 Task: Add an event with the title Lunch and Learn: Time Management, date '2023/10/30', time 7:00 AM to 9:00 AMand add a description: Emphasize the significance of clear communication throughout the exercise. Encourage catchers to use verbal cues, such as Ready? or Fall when ready, to establish a synchronized rhythm., put the event into Yellow category . Add location for the event as: 987 St. Paul's Bay, Lindos, Rhodes, Greece, logged in from the account softage.10@softage.netand send the event invitation to softage.5@softage.net and softage.6@softage.net. Set a reminder for the event 30 minutes before
Action: Mouse moved to (107, 123)
Screenshot: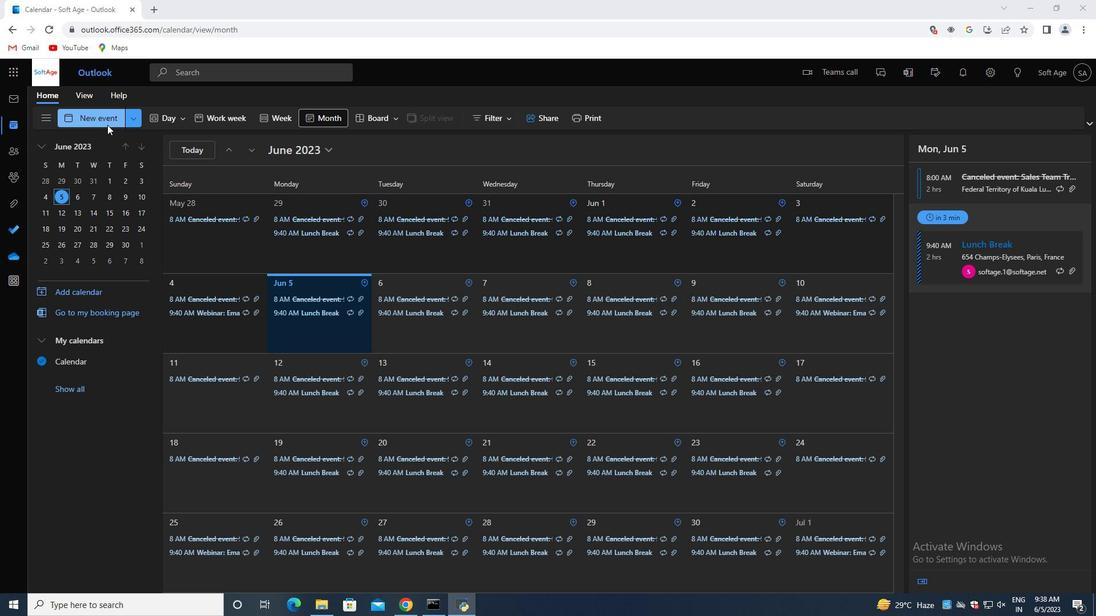 
Action: Mouse pressed left at (107, 123)
Screenshot: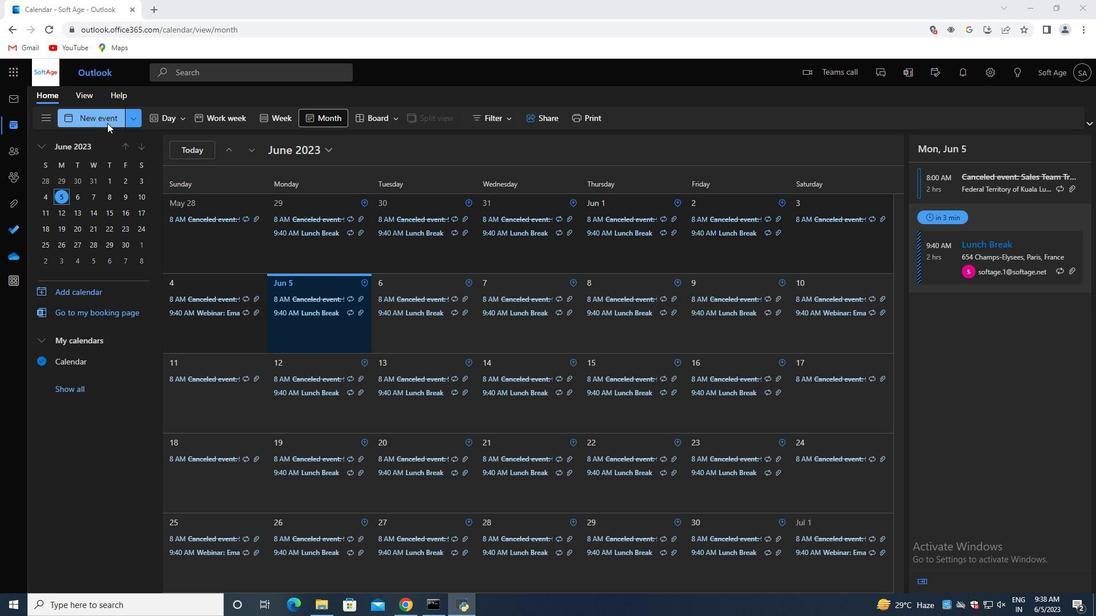 
Action: Mouse moved to (297, 191)
Screenshot: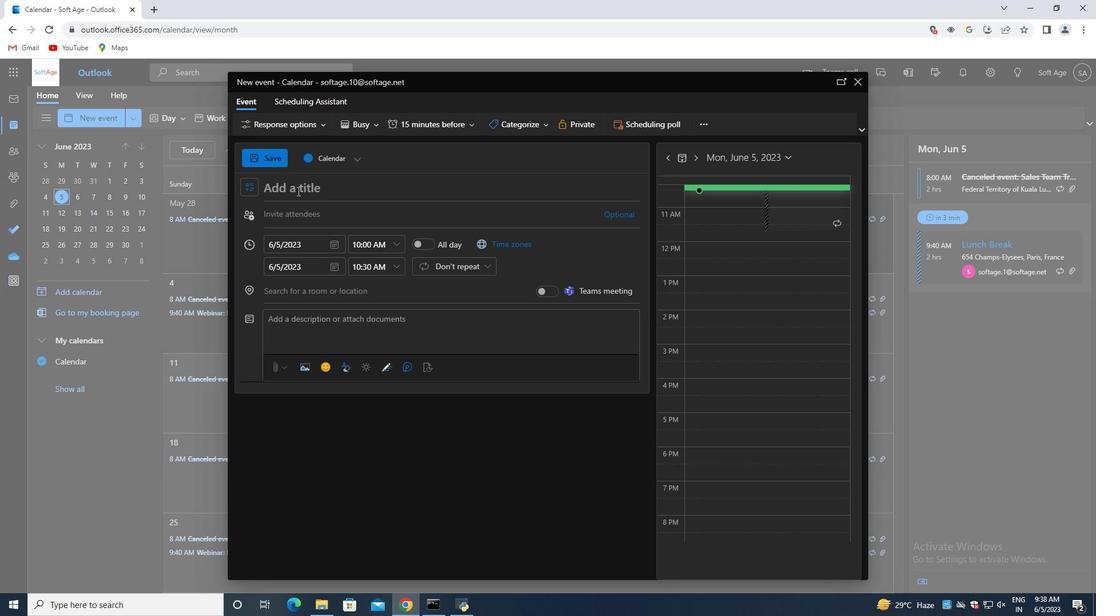 
Action: Mouse pressed left at (297, 191)
Screenshot: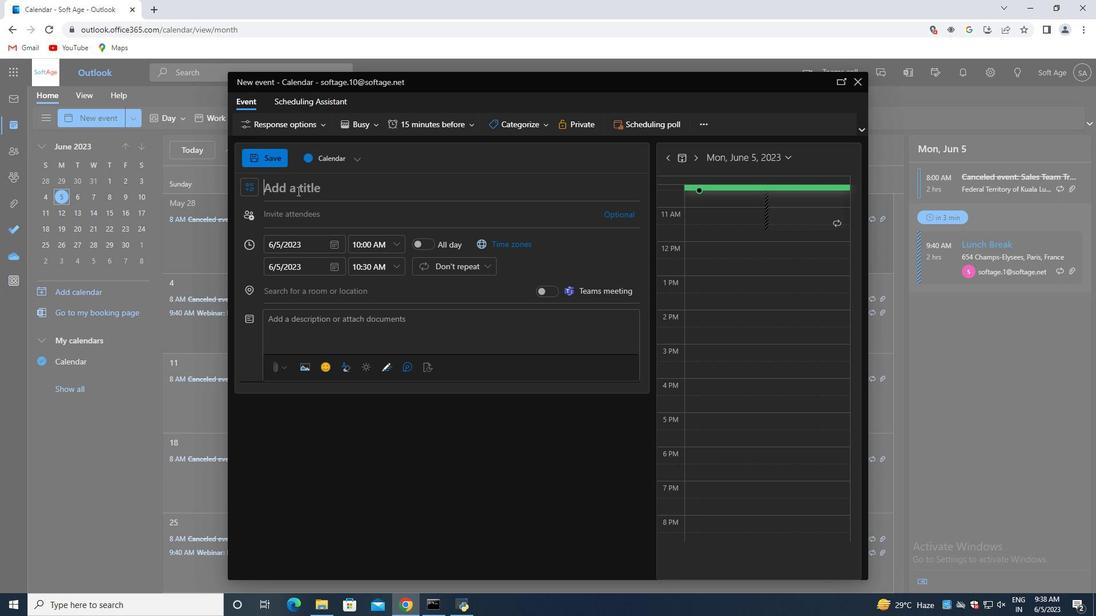 
Action: Mouse moved to (297, 190)
Screenshot: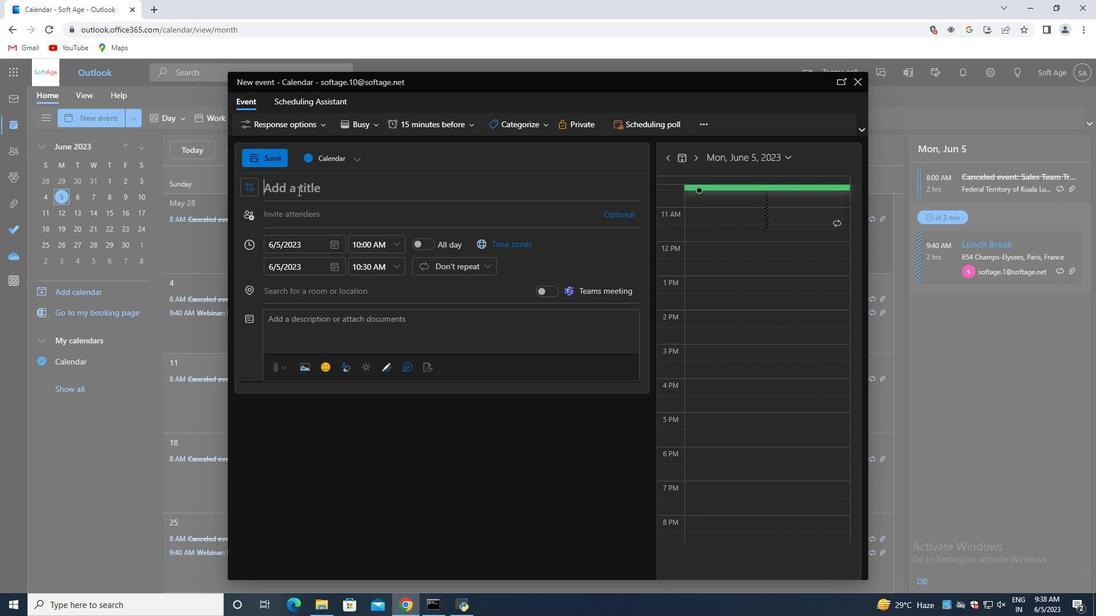 
Action: Key pressed <Key.shift>Lunch<Key.space>and<Key.space><Key.shift>Learn<Key.shift_r><Key.shift_r><Key.shift_r><Key.shift_r><Key.shift_r>:<Key.space><Key.shift>Time<Key.space><Key.shift>Management
Screenshot: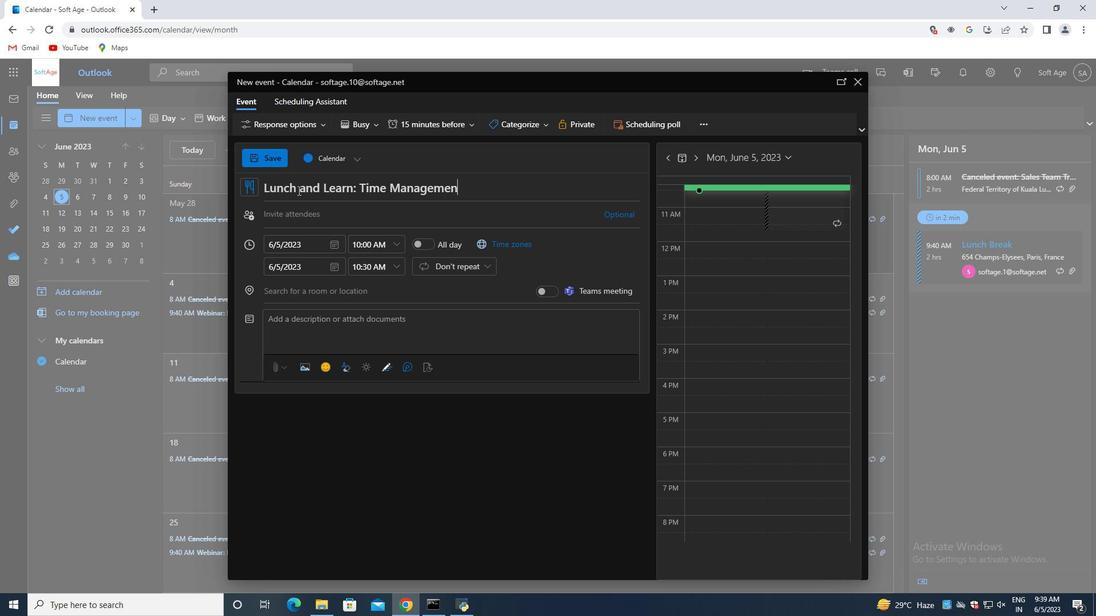 
Action: Mouse moved to (331, 247)
Screenshot: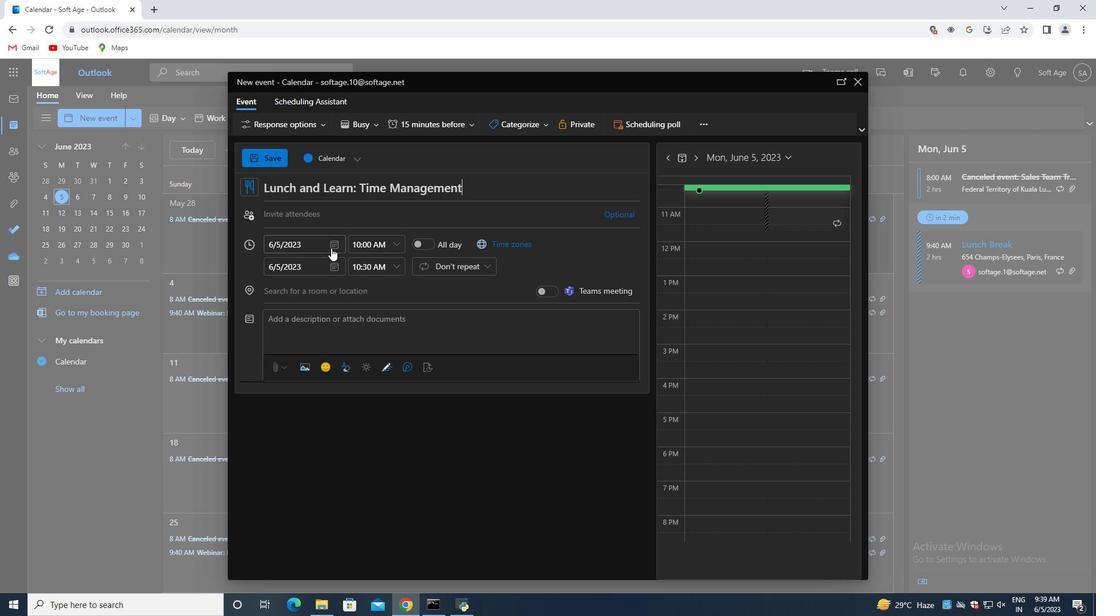 
Action: Mouse pressed left at (331, 247)
Screenshot: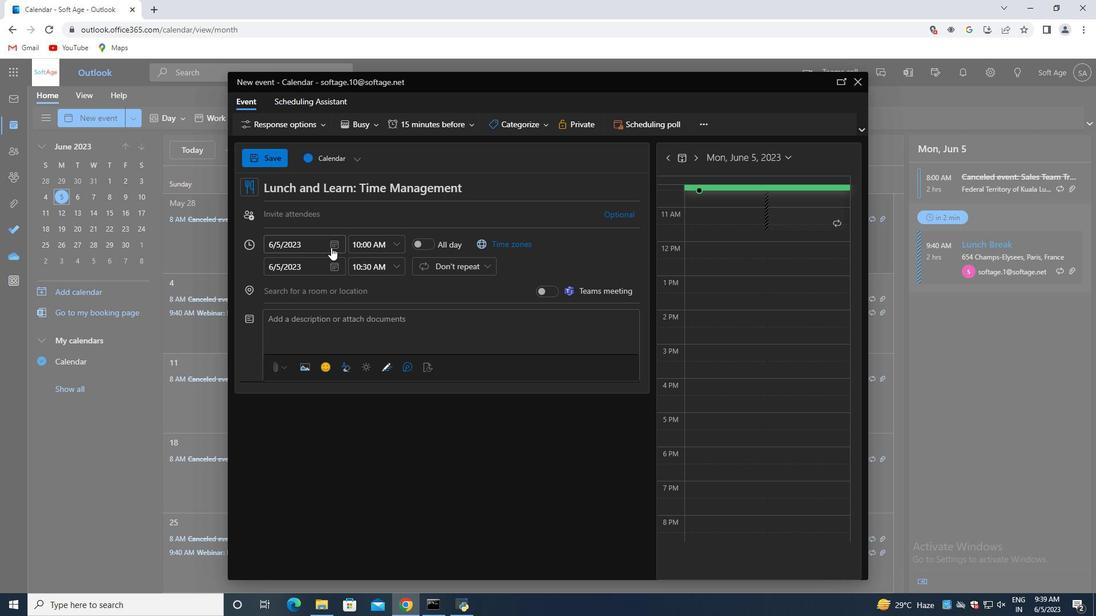 
Action: Mouse moved to (377, 270)
Screenshot: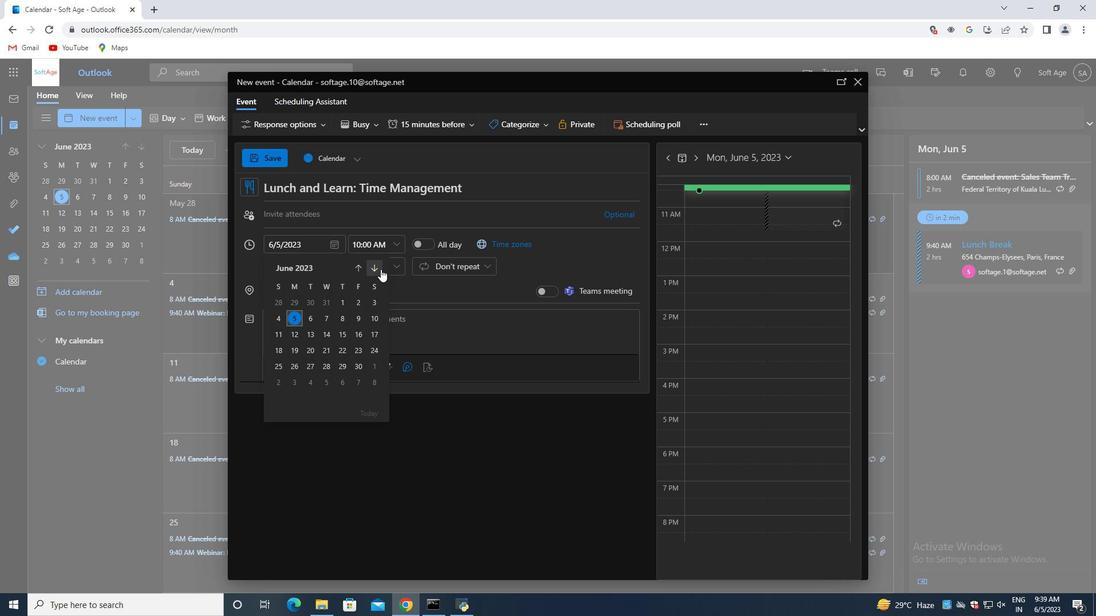 
Action: Mouse pressed left at (377, 270)
Screenshot: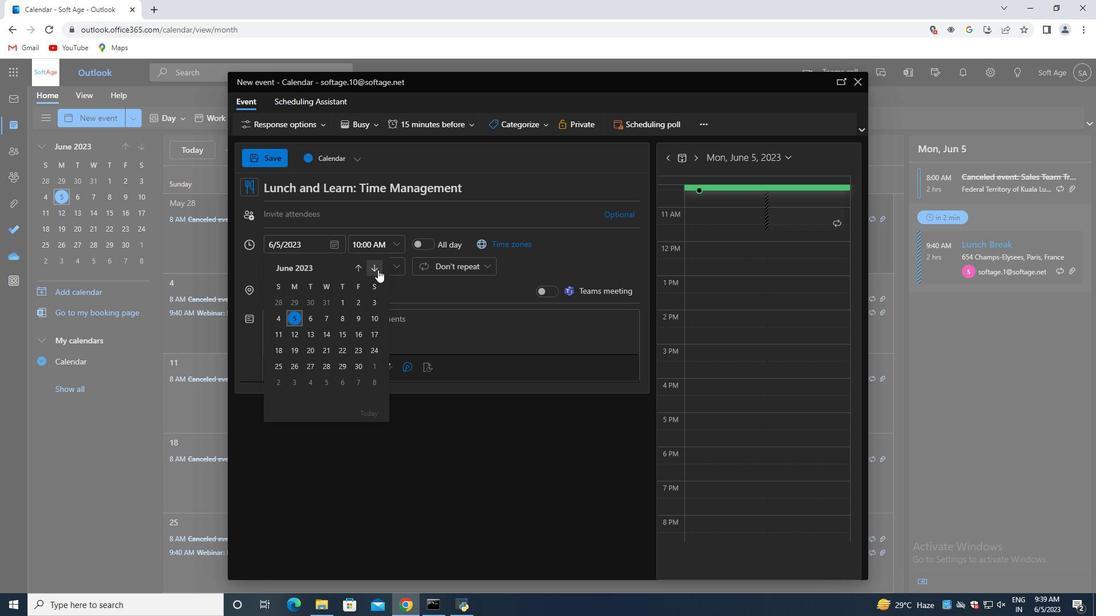 
Action: Mouse pressed left at (377, 270)
Screenshot: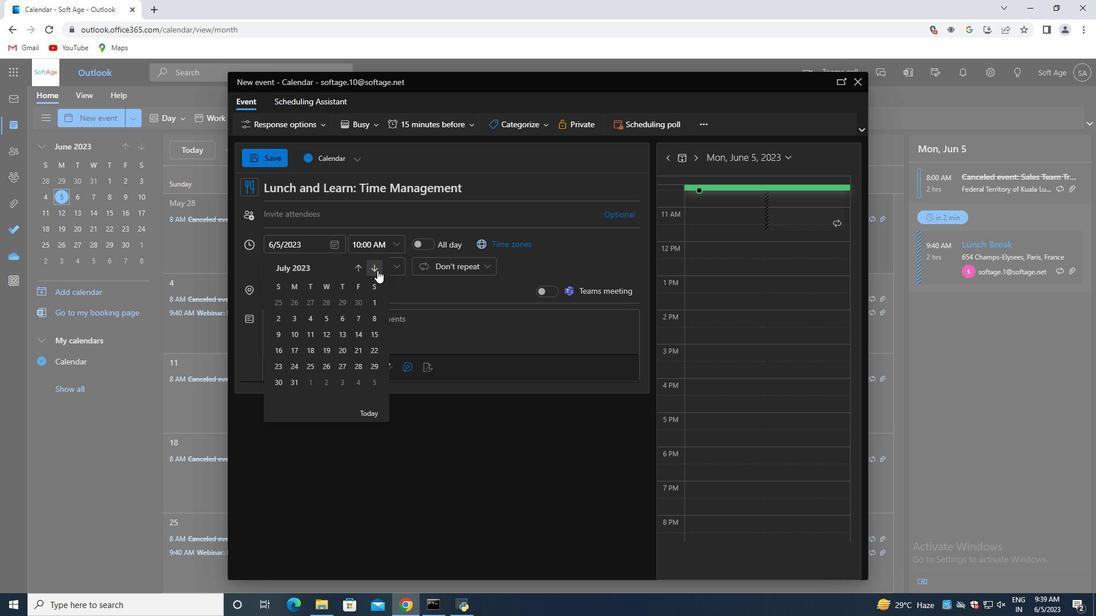 
Action: Mouse pressed left at (377, 270)
Screenshot: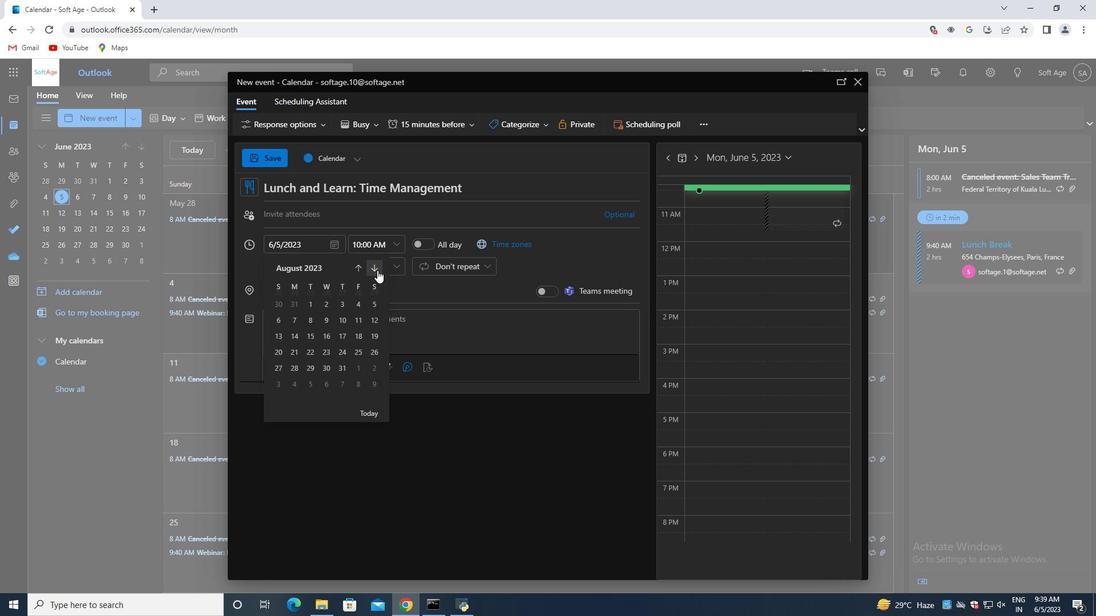 
Action: Mouse pressed left at (377, 270)
Screenshot: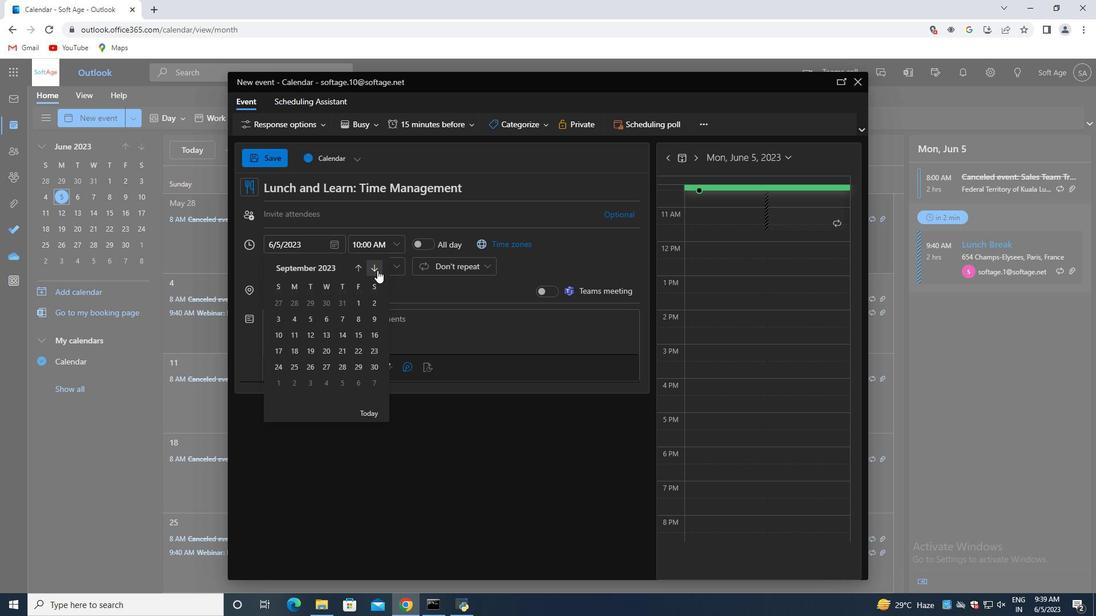 
Action: Mouse moved to (292, 369)
Screenshot: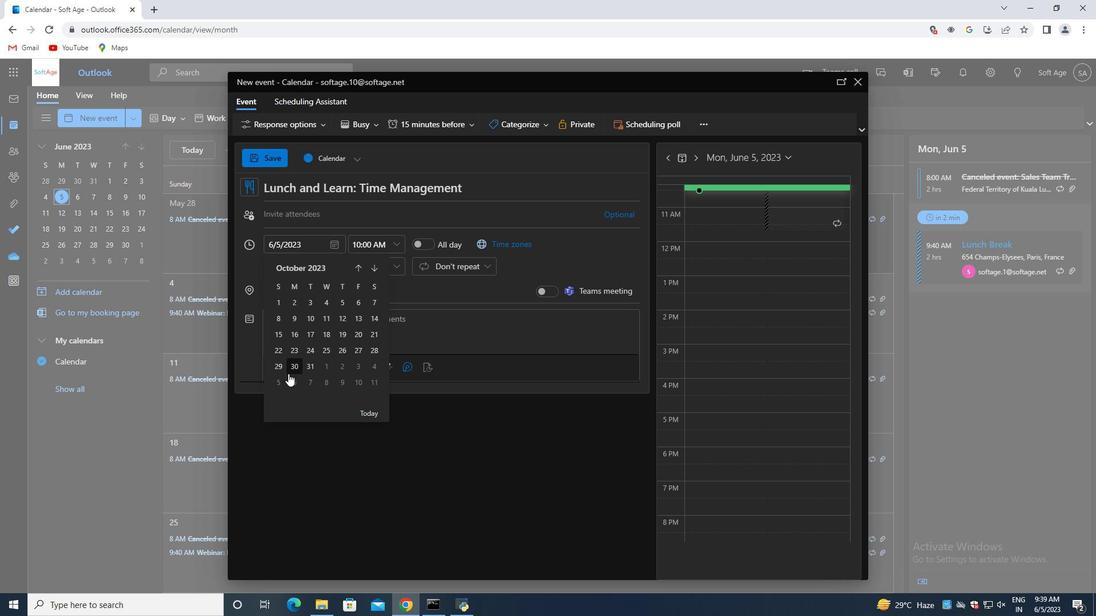 
Action: Mouse pressed left at (292, 369)
Screenshot: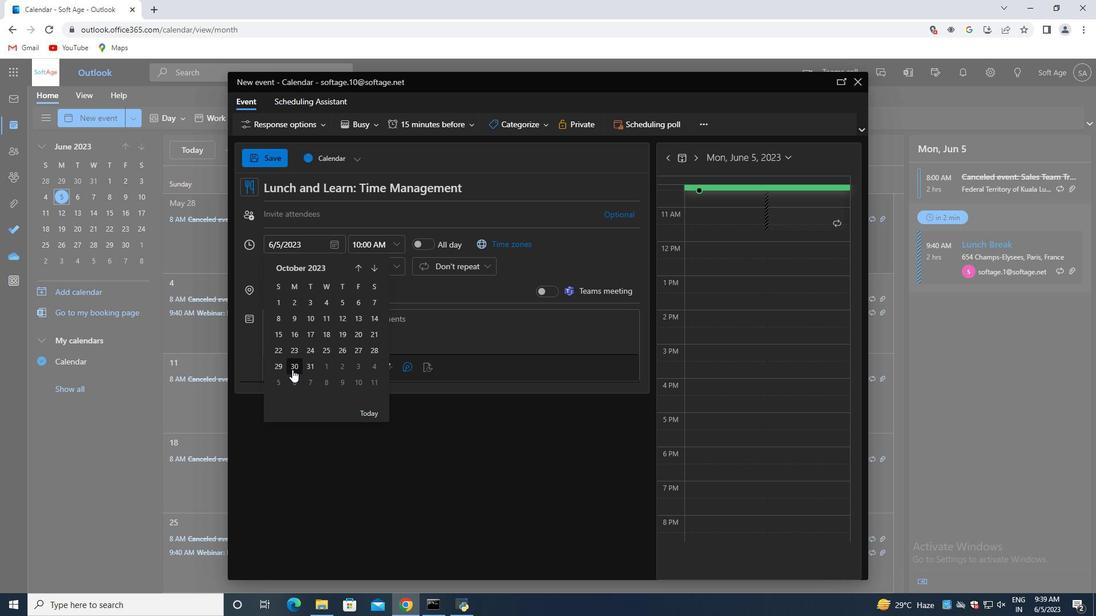 
Action: Mouse moved to (393, 245)
Screenshot: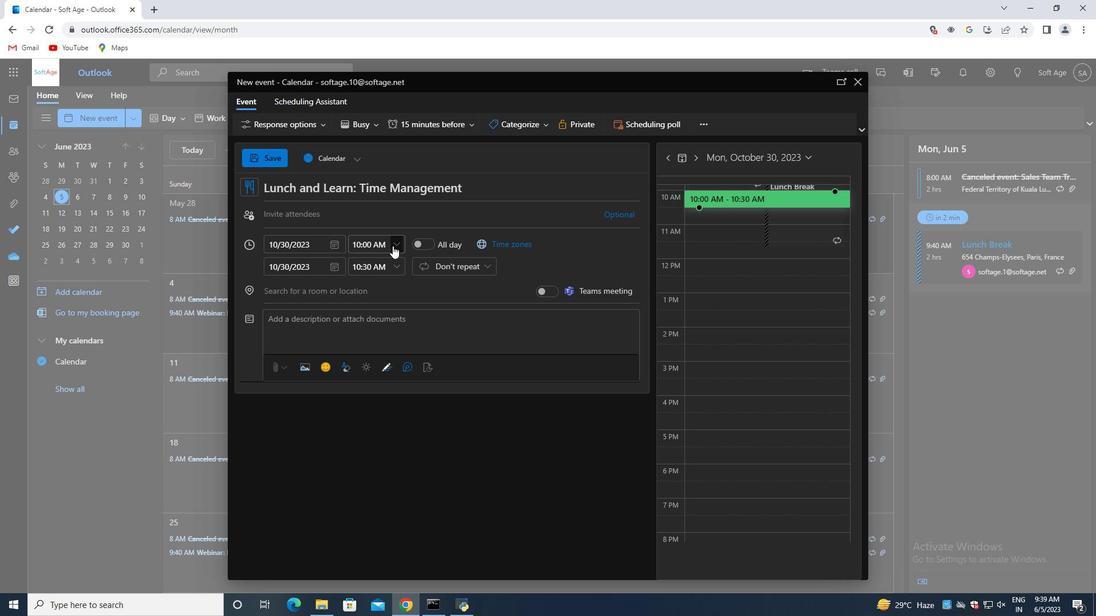 
Action: Mouse pressed left at (393, 245)
Screenshot: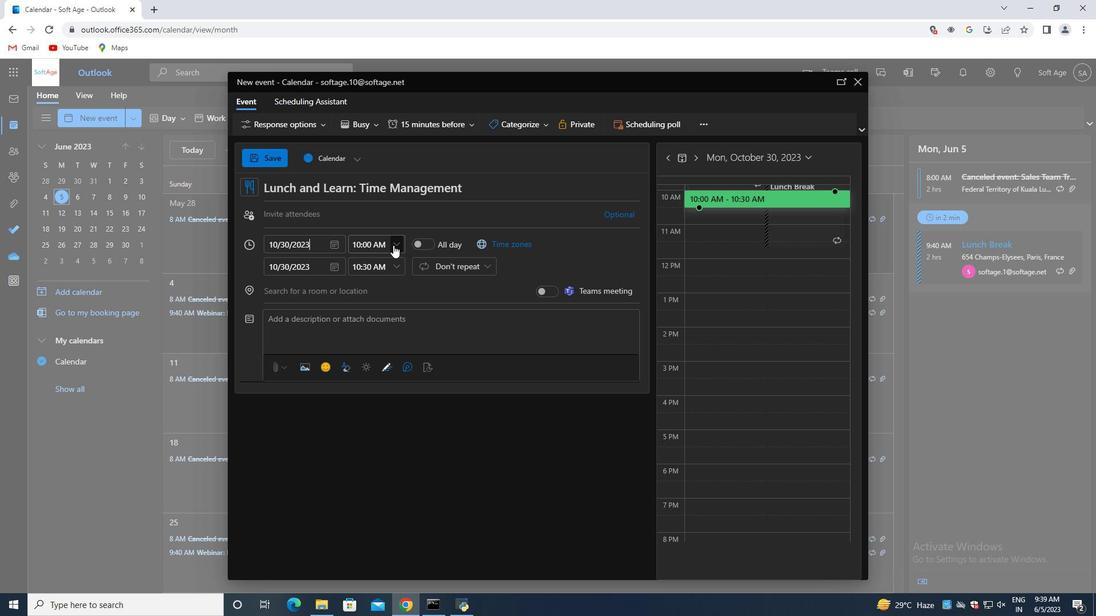 
Action: Mouse moved to (399, 277)
Screenshot: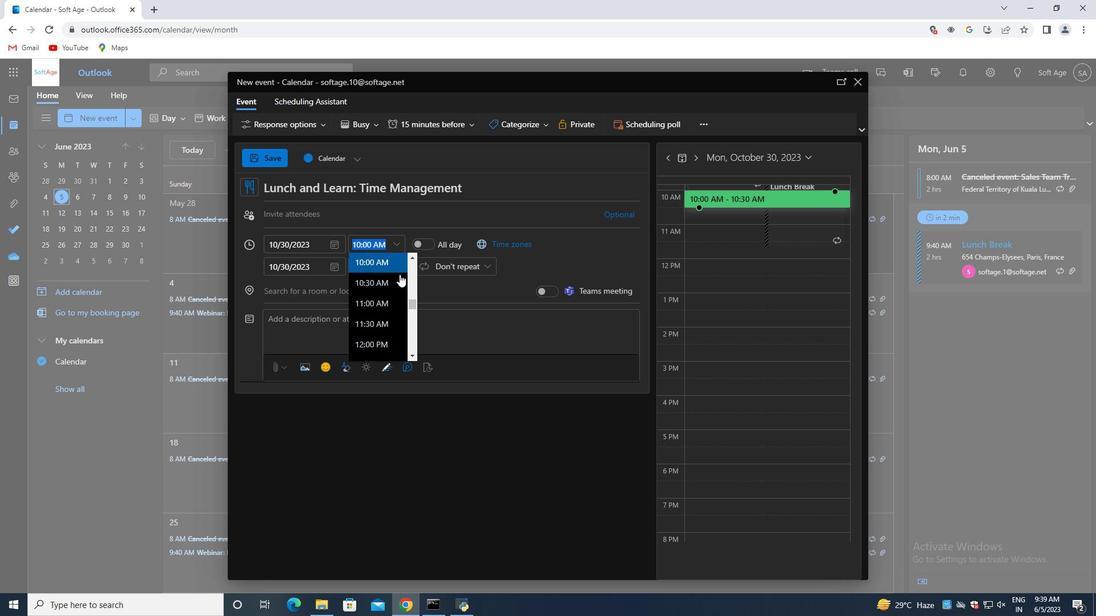 
Action: Mouse scrolled (399, 278) with delta (0, 0)
Screenshot: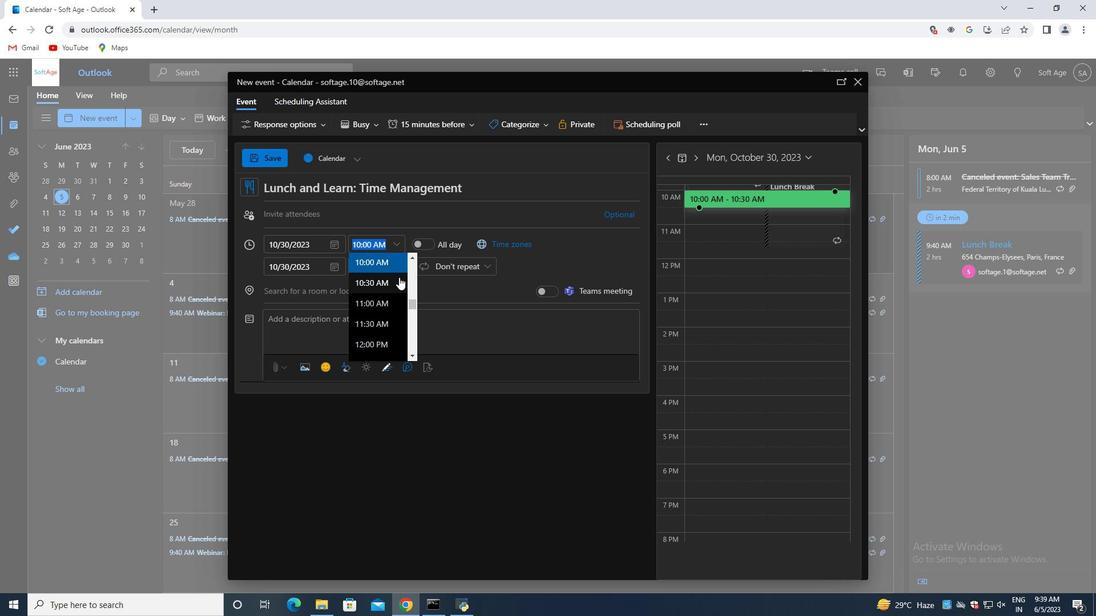 
Action: Mouse scrolled (399, 278) with delta (0, 0)
Screenshot: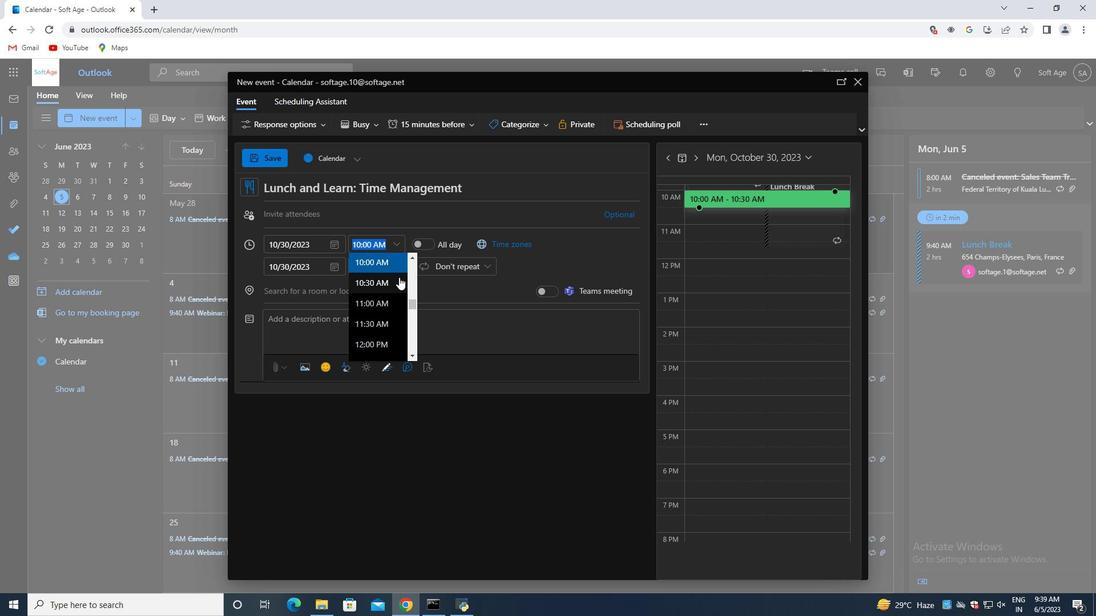 
Action: Mouse moved to (375, 276)
Screenshot: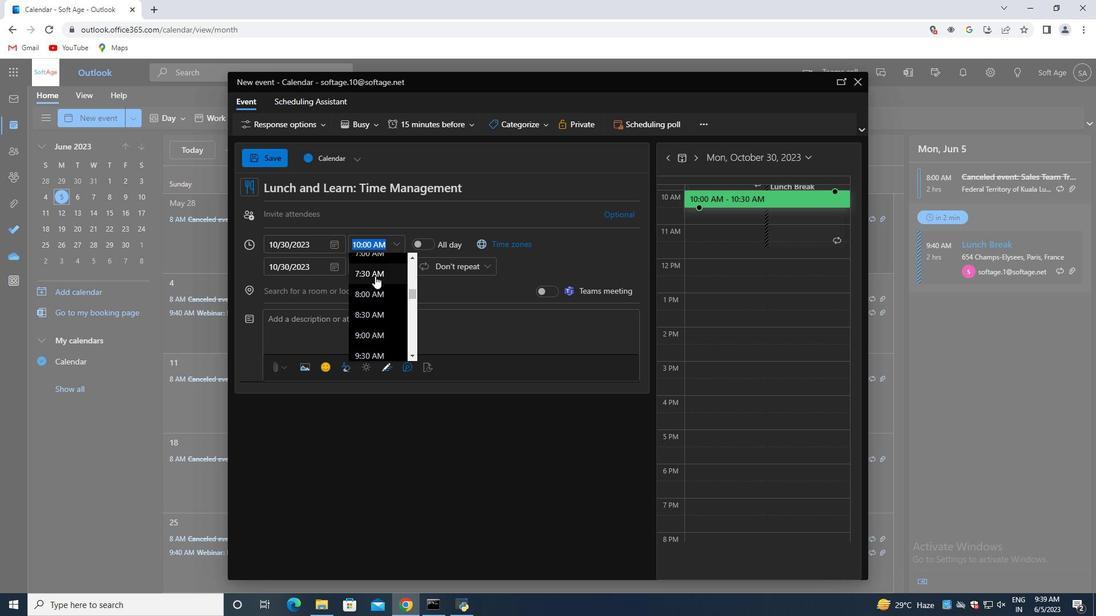 
Action: Mouse scrolled (375, 276) with delta (0, 0)
Screenshot: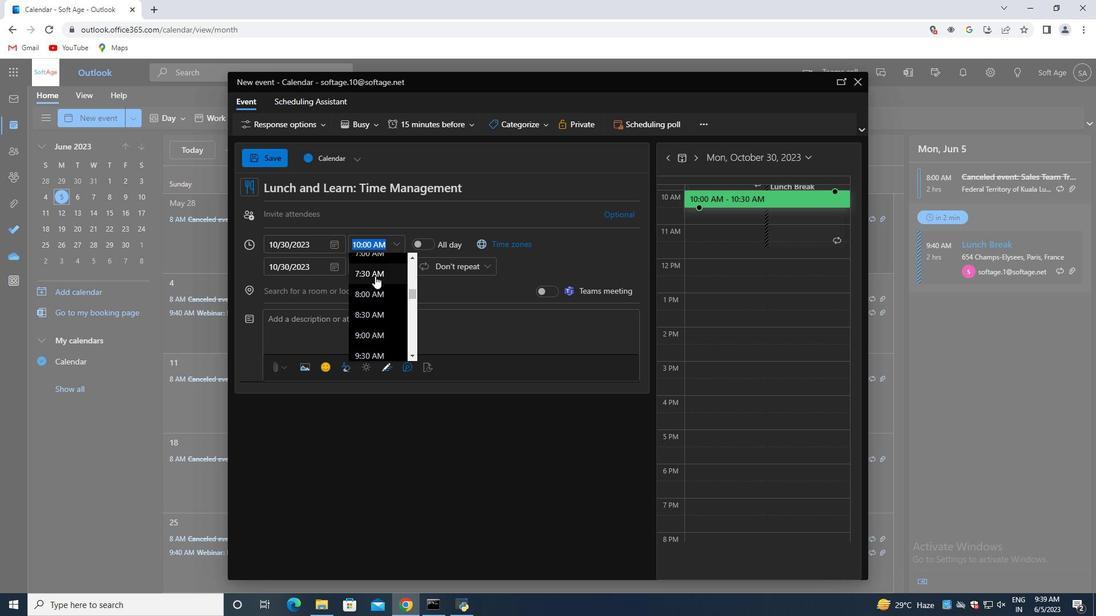 
Action: Mouse moved to (369, 310)
Screenshot: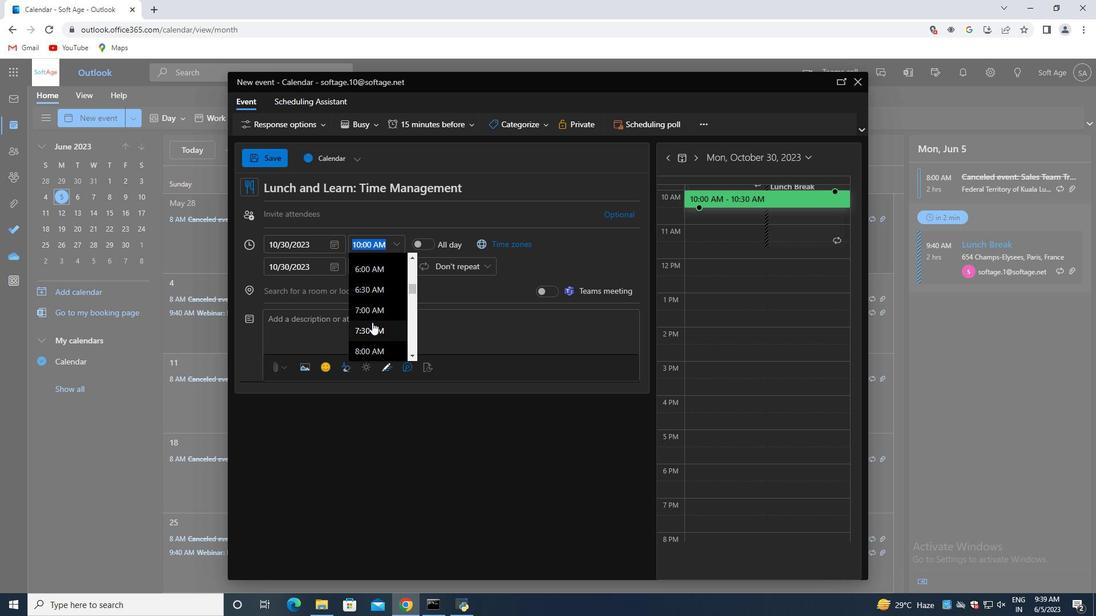 
Action: Mouse pressed left at (369, 310)
Screenshot: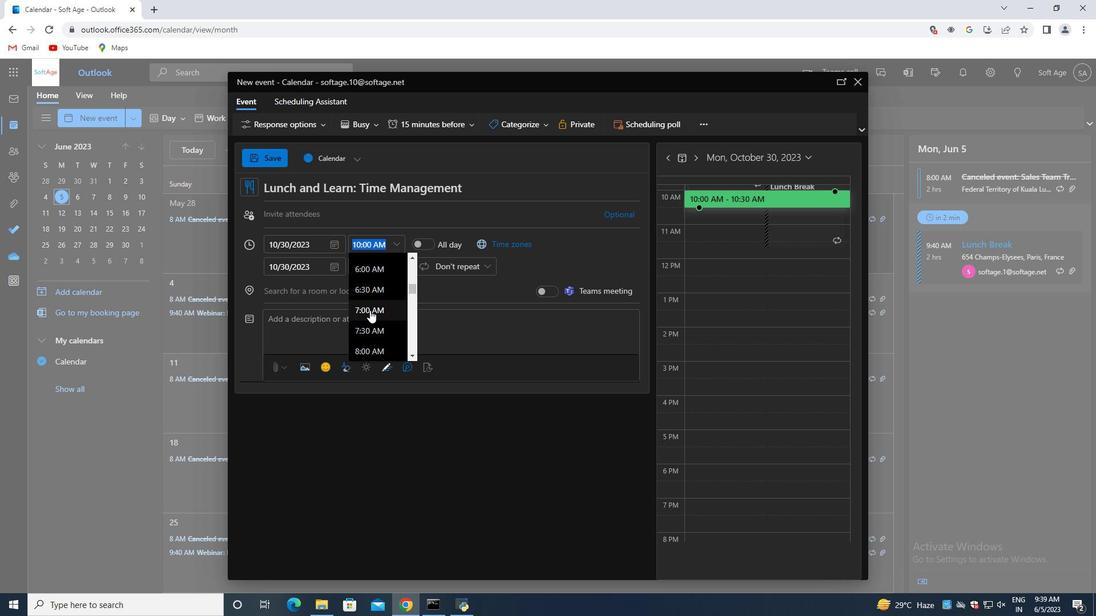 
Action: Mouse moved to (396, 273)
Screenshot: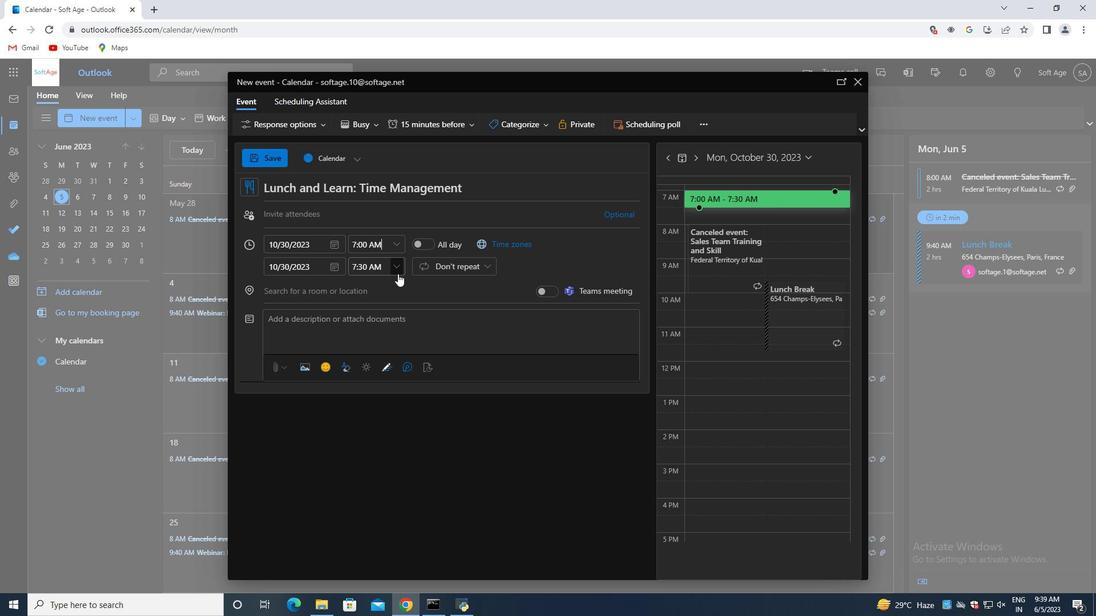 
Action: Mouse pressed left at (396, 273)
Screenshot: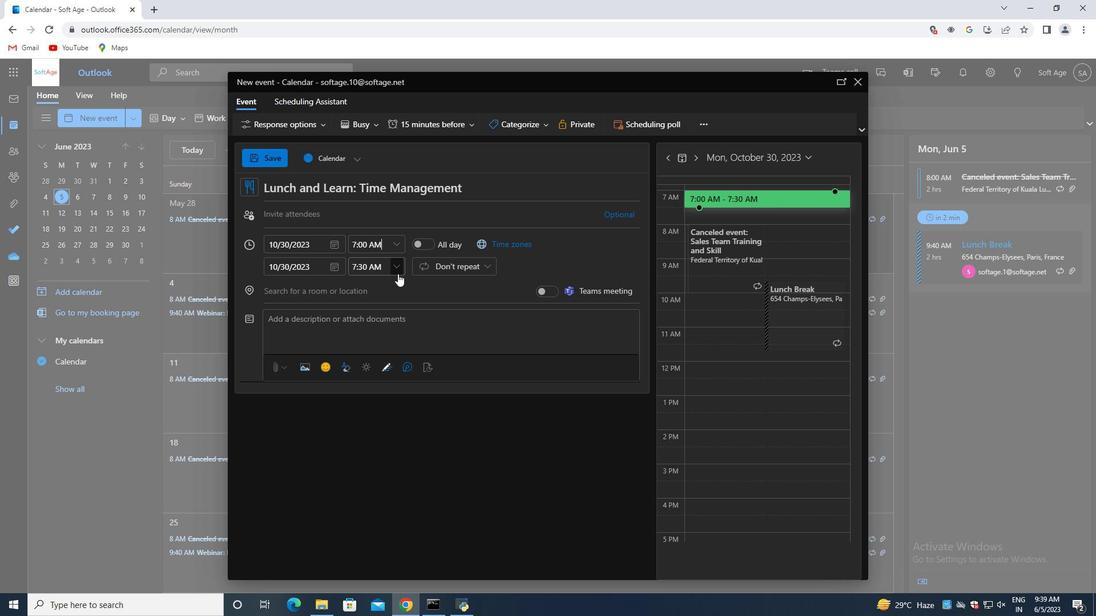
Action: Mouse moved to (376, 341)
Screenshot: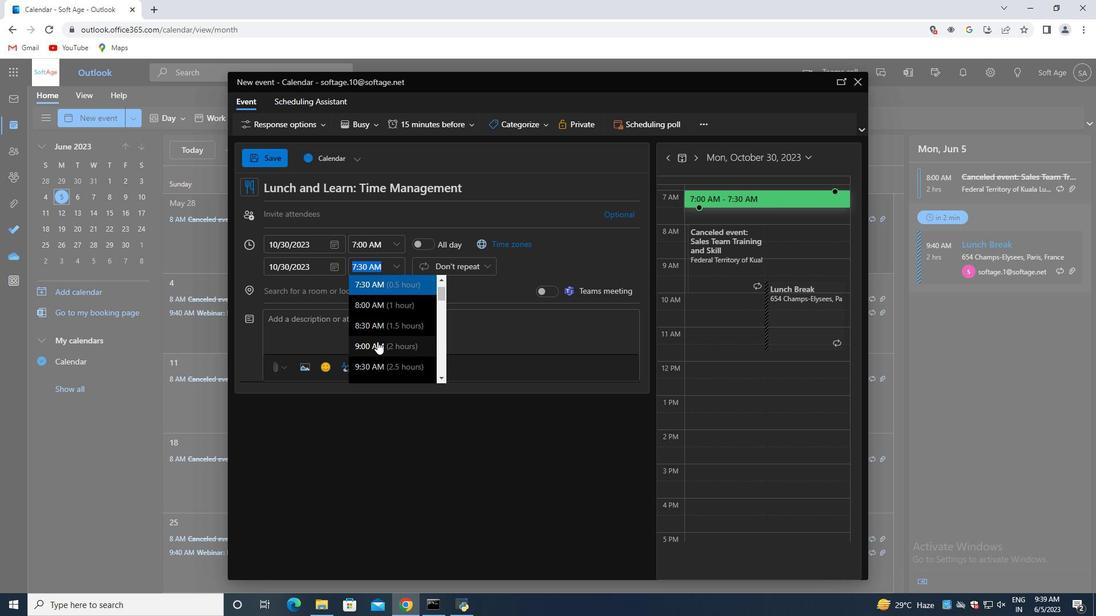 
Action: Mouse pressed left at (376, 341)
Screenshot: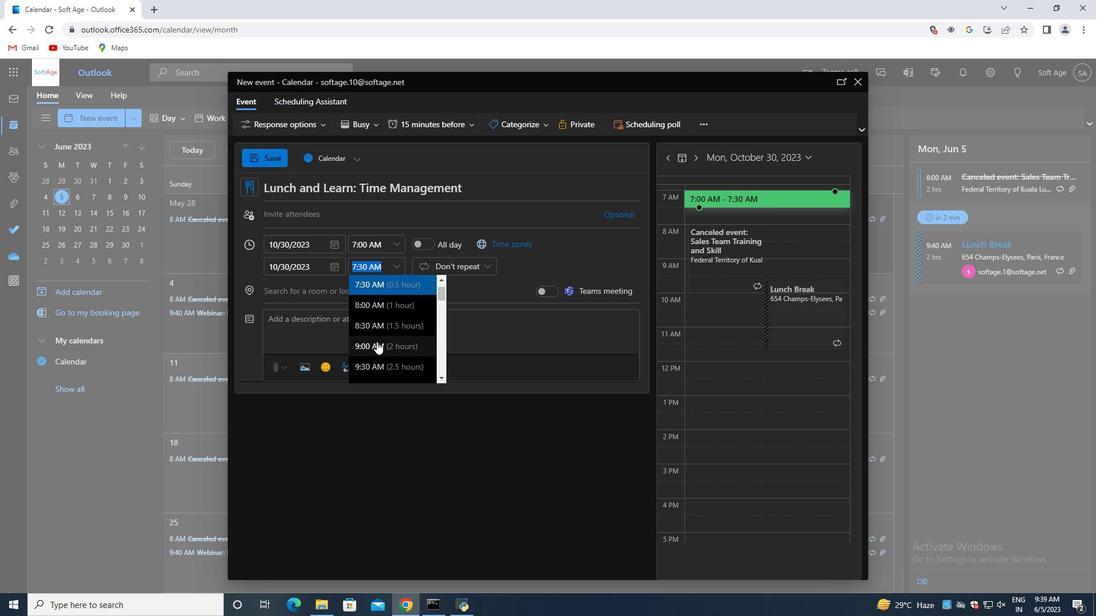 
Action: Mouse moved to (318, 307)
Screenshot: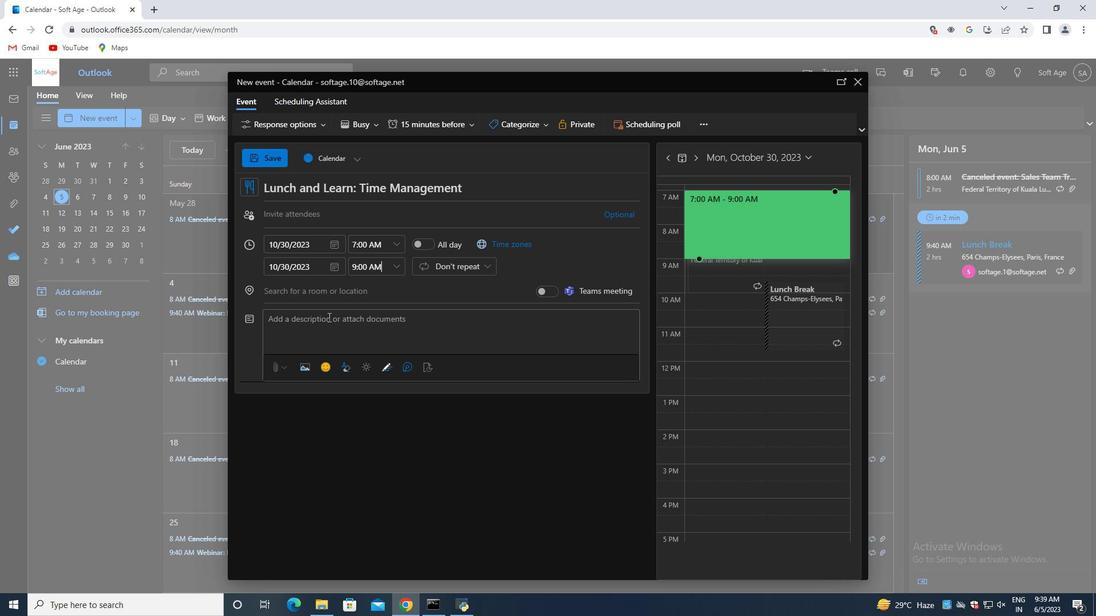 
Action: Mouse pressed left at (318, 307)
Screenshot: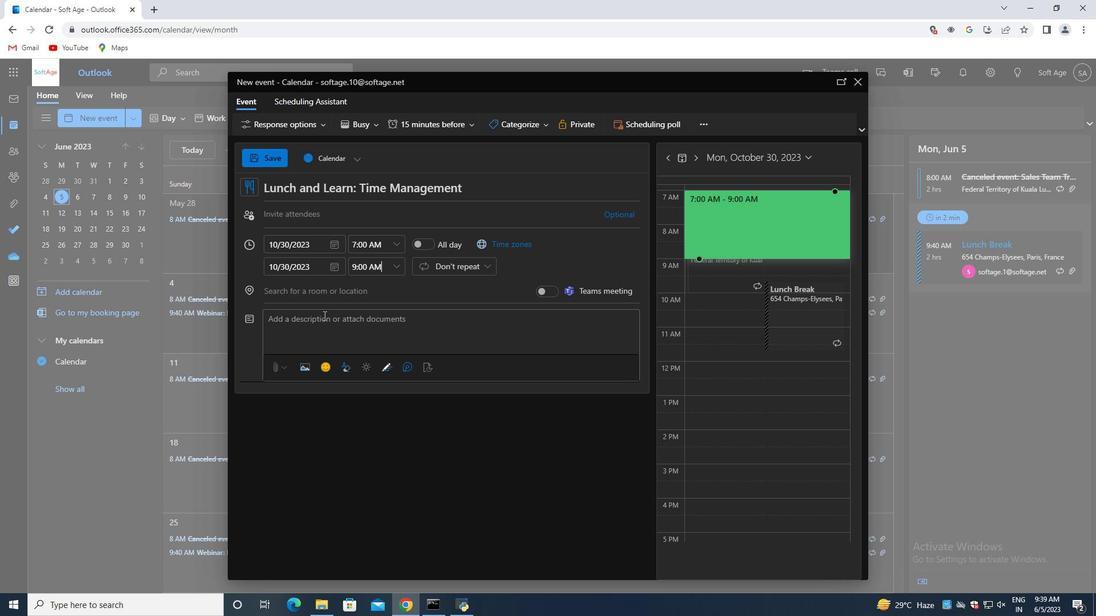 
Action: Mouse moved to (324, 317)
Screenshot: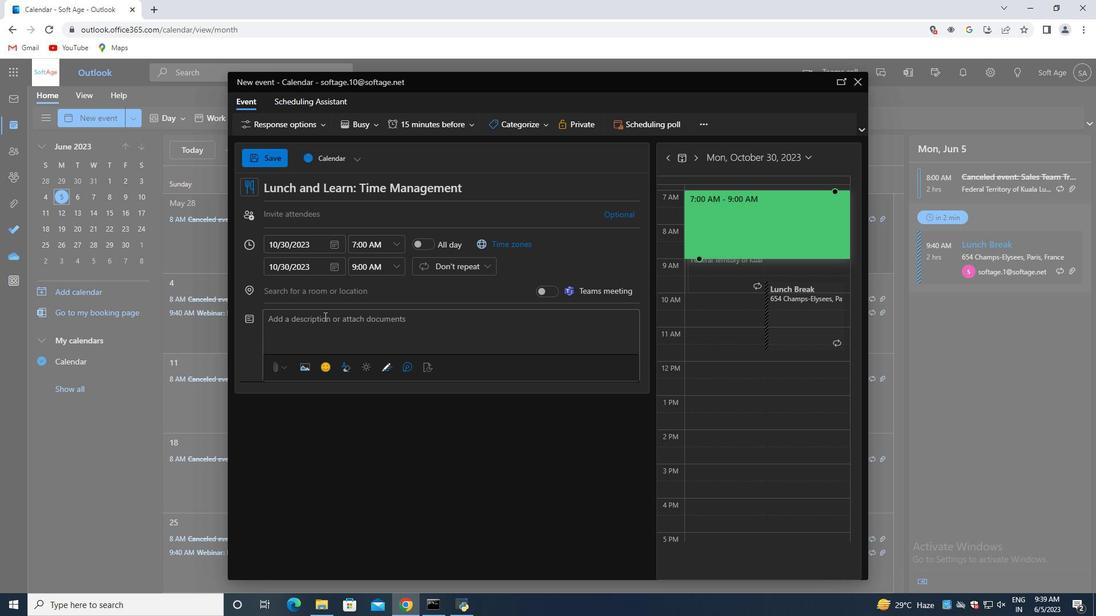 
Action: Mouse pressed left at (324, 317)
Screenshot: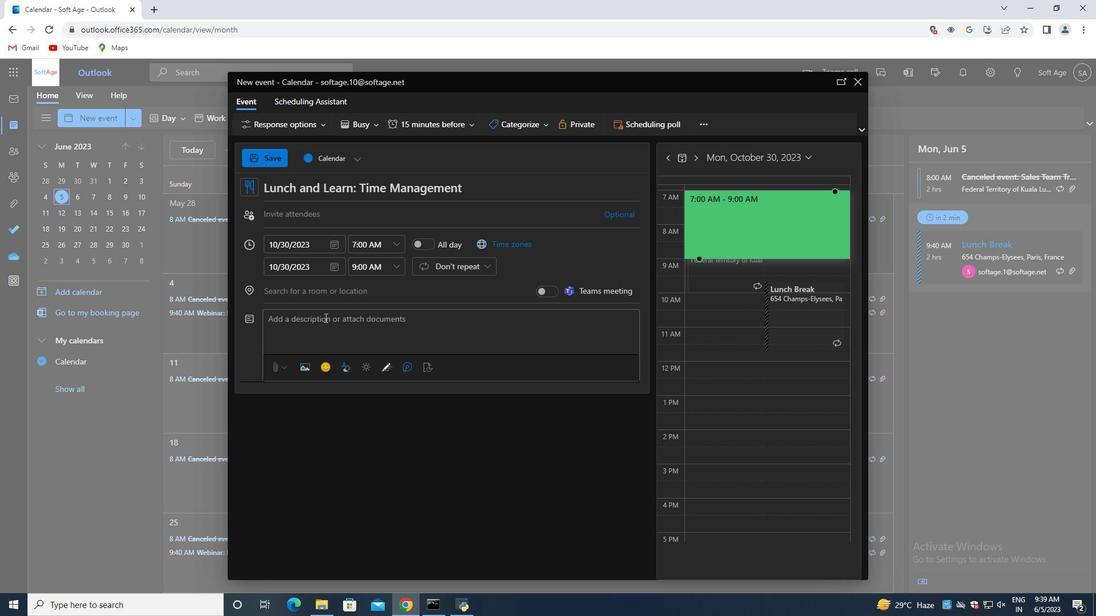 
Action: Key pressed <Key.shift>Emphasize<Key.space>the<Key.space>significane<Key.space><Key.backspace><Key.backspace>ce<Key.space>of<Key.space>clear<Key.space>communication<Key.space>throughout<Key.space>the<Key.space>exercise.<Key.space><Key.shift><Key.shift><Key.shift><Key.shift>Encourage<Key.space>catchers<Key.space>to<Key.space>use<Key.space>verbal<Key.space>cues,<Key.space>such<Key.space>as<Key.space><Key.shift>Ready<Key.shift_r><Key.shift_r><Key.shift_r><Key.shift_r><Key.shift_r><Key.shift_r><Key.shift_r><Key.shift_r><Key.shift_r><Key.shift_r><Key.shift_r><Key.shift_r><Key.shift_r><Key.shift_r><Key.shift_r><Key.shift_r><Key.shift_r><Key.shift_r>?<Key.space>or<Key.space><Key.shift>Fall<Key.space>when<Key.space>ready,<Key.space>to<Key.space>establish<Key.space>a<Key.space>synchronized<Key.space>rhythm.
Screenshot: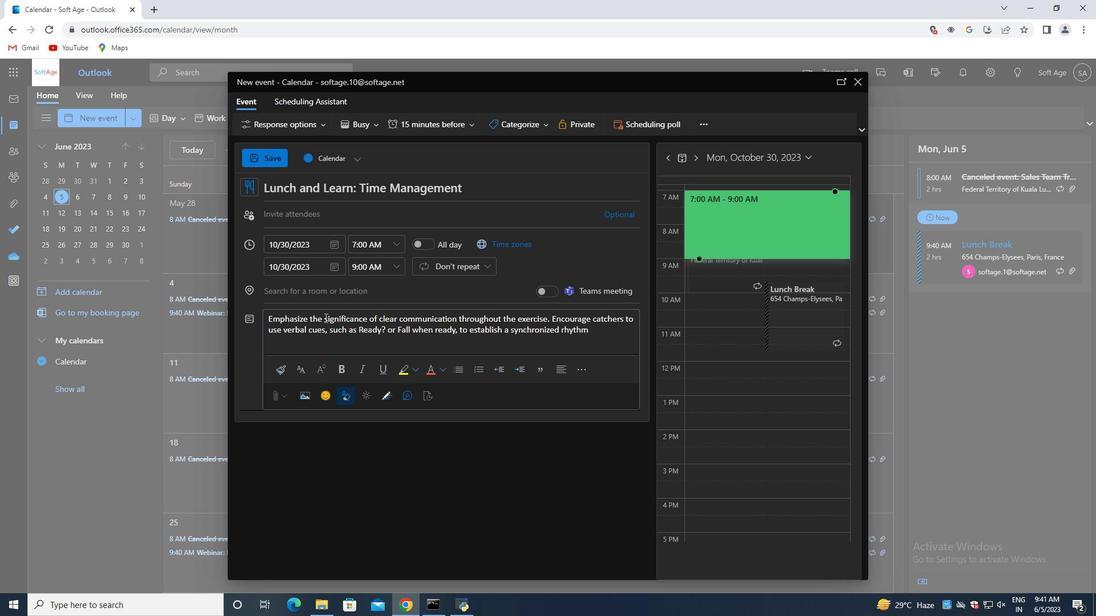 
Action: Mouse moved to (525, 125)
Screenshot: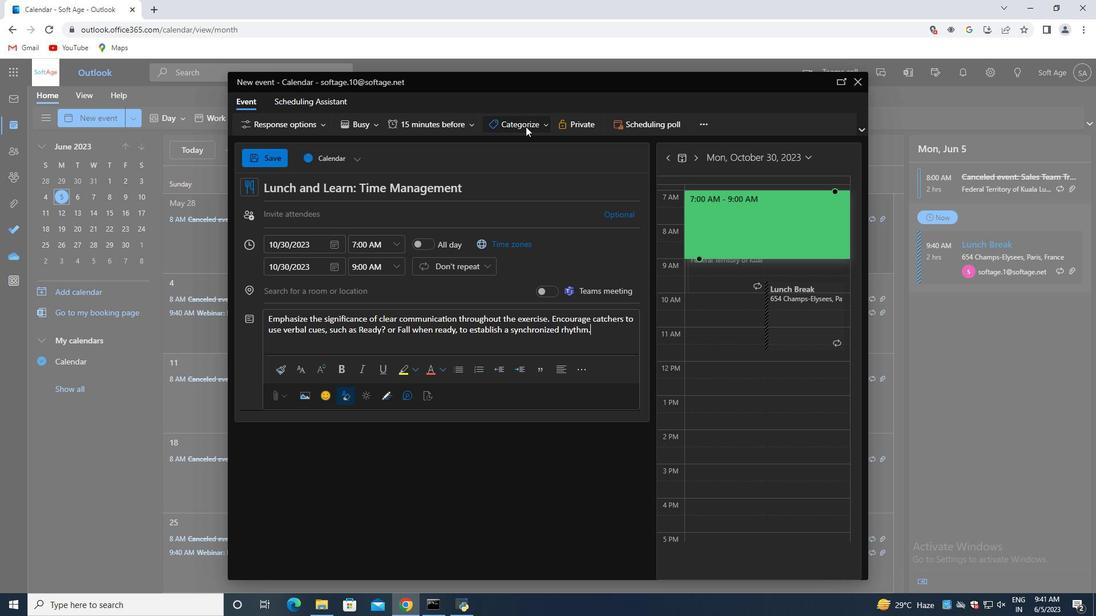 
Action: Mouse pressed left at (525, 125)
Screenshot: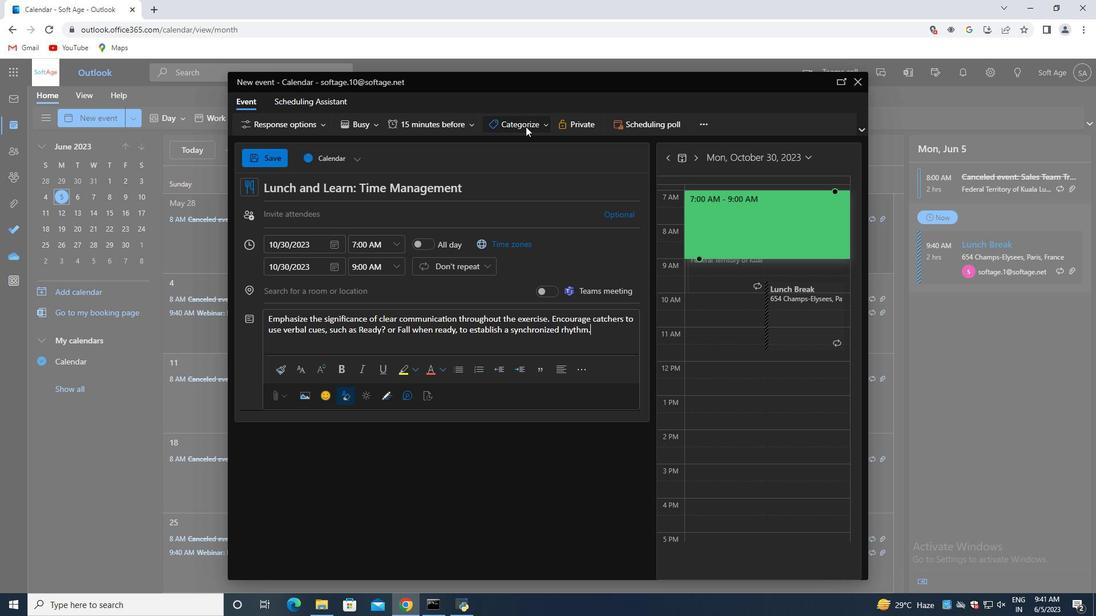 
Action: Mouse moved to (528, 256)
Screenshot: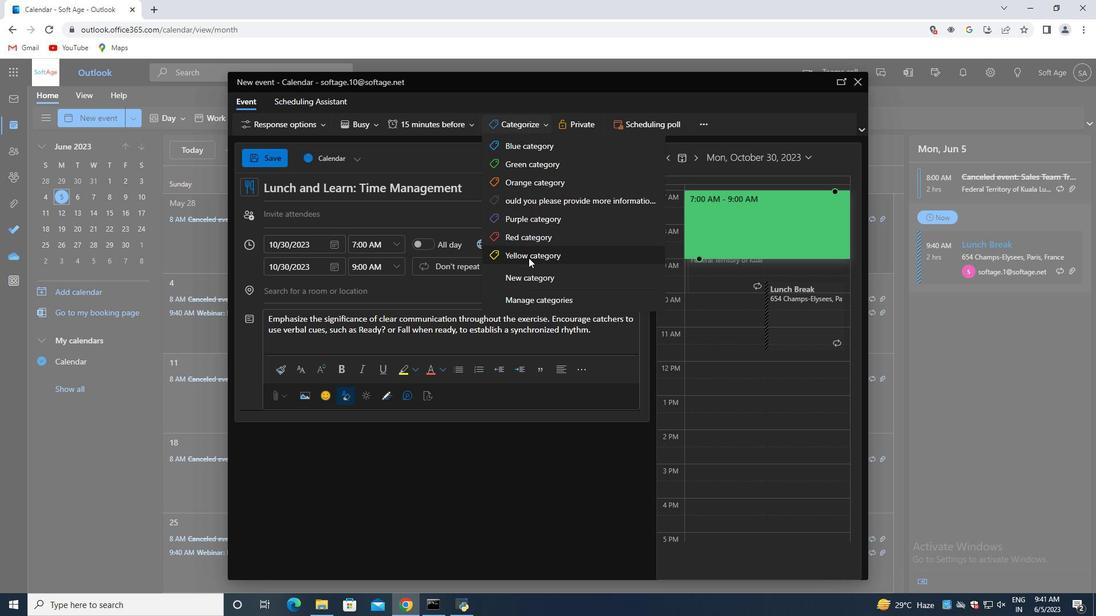 
Action: Mouse pressed left at (528, 256)
Screenshot: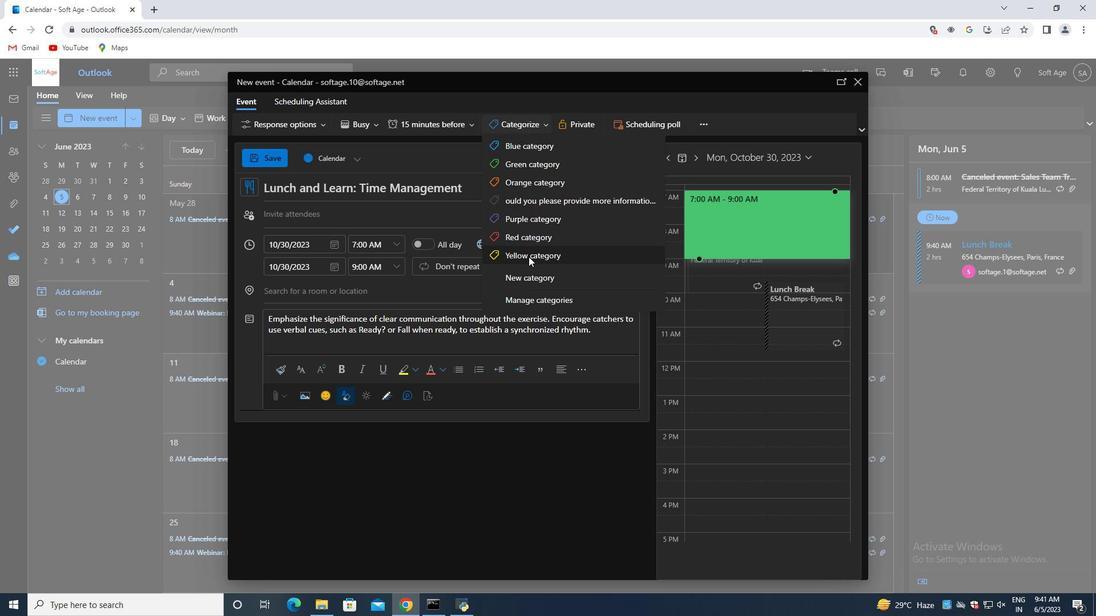 
Action: Mouse moved to (375, 296)
Screenshot: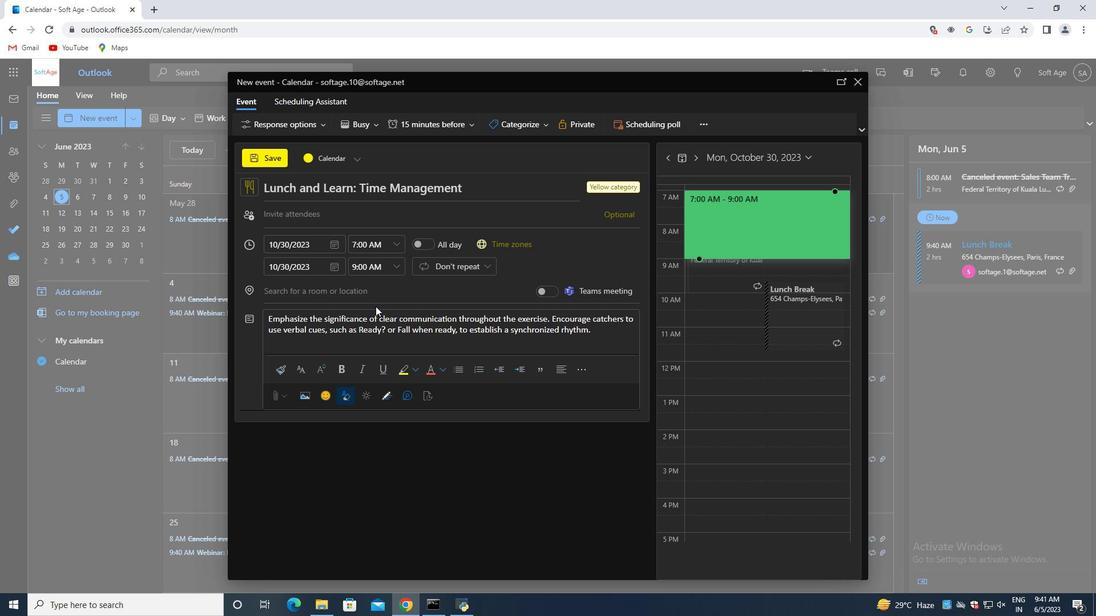 
Action: Mouse pressed left at (375, 296)
Screenshot: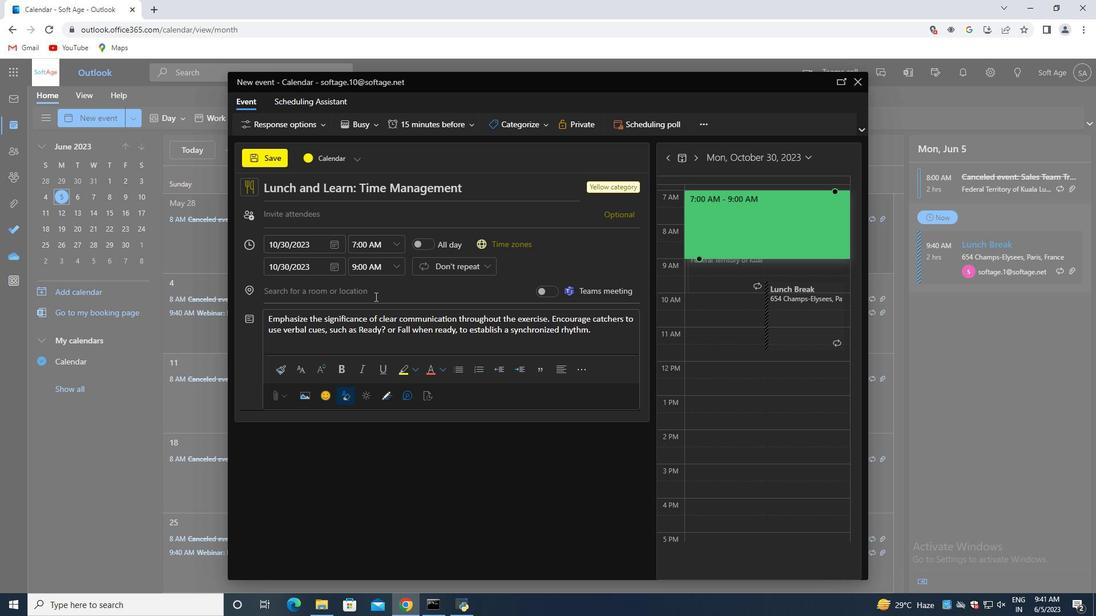 
Action: Key pressed 987<Key.space><Key.shift>St.<Key.space><Key.shift>Paul's<Key.space><Key.shift>Bay,<Key.space><Key.shift>Lindos.<Key.space><Key.shift>T<Key.backspace><Key.shift>Rhodes.<Key.backspace>,<Key.space><Key.shift><Key.shift><Key.shift><Key.shift><Key.shift><Key.shift><Key.shift>Greece
Screenshot: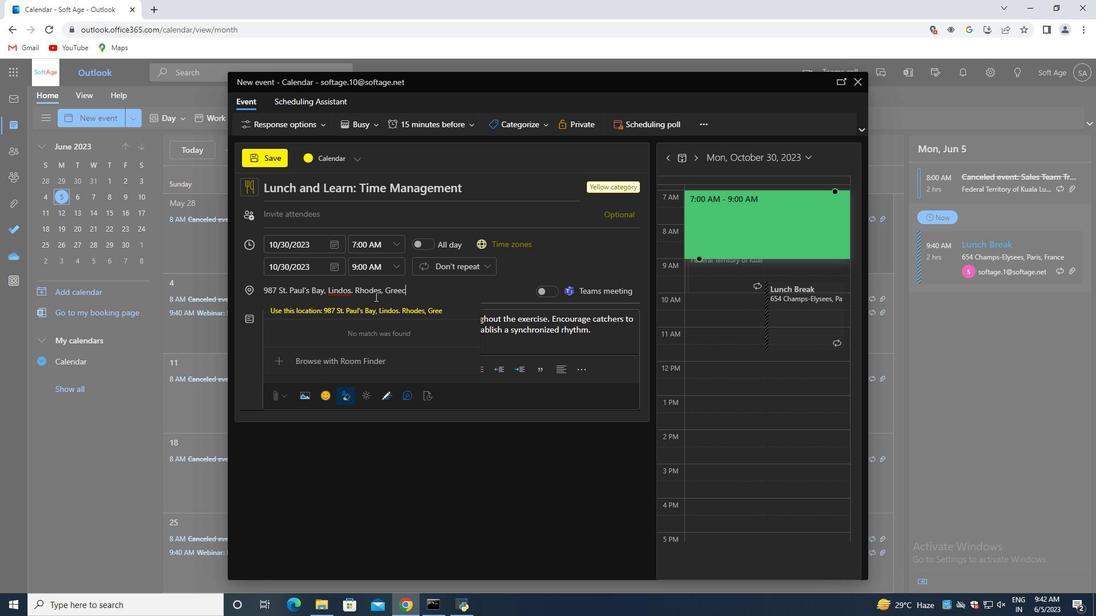 
Action: Mouse moved to (369, 308)
Screenshot: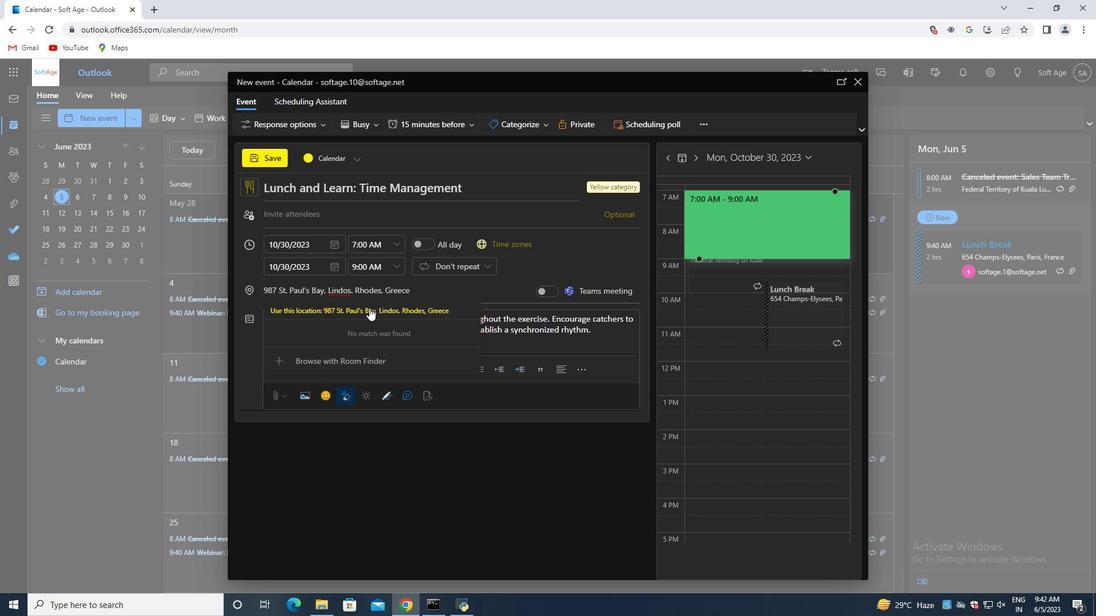 
Action: Mouse pressed left at (369, 308)
Screenshot: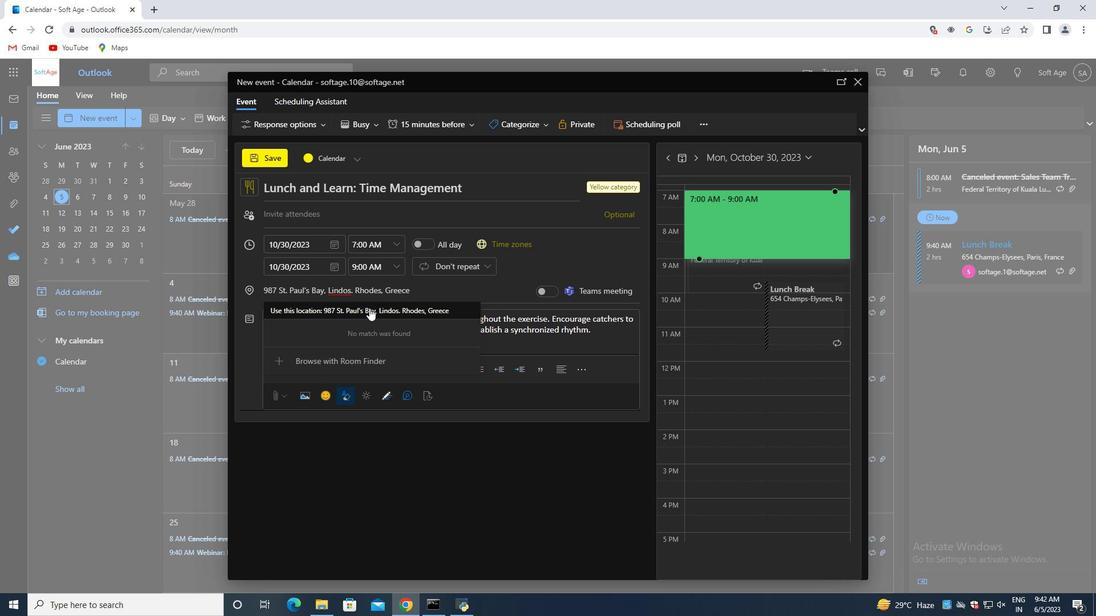 
Action: Mouse moved to (318, 215)
Screenshot: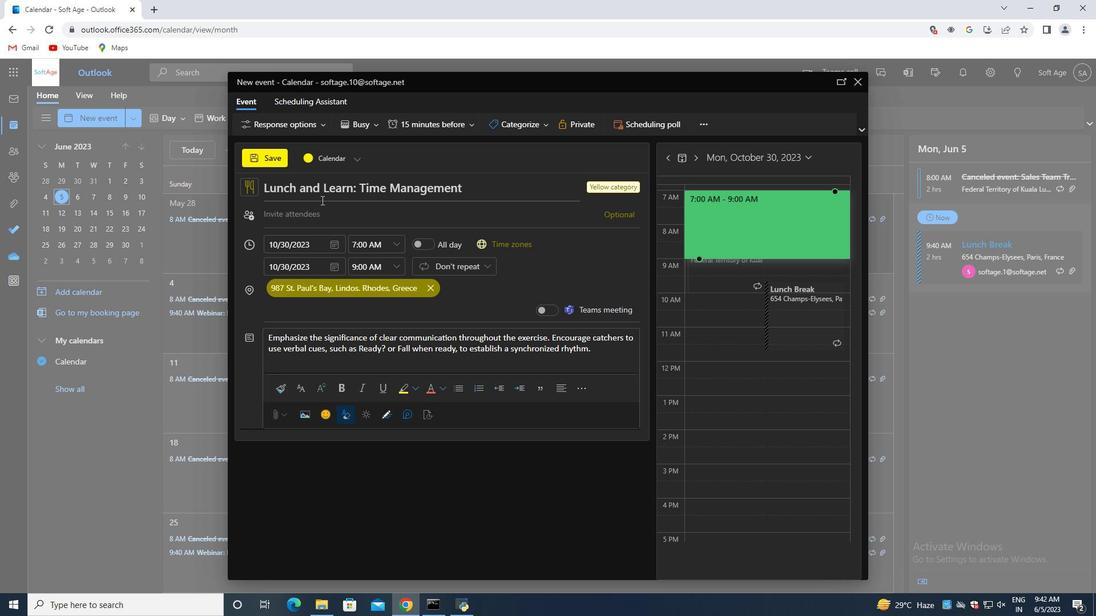 
Action: Mouse pressed left at (318, 215)
Screenshot: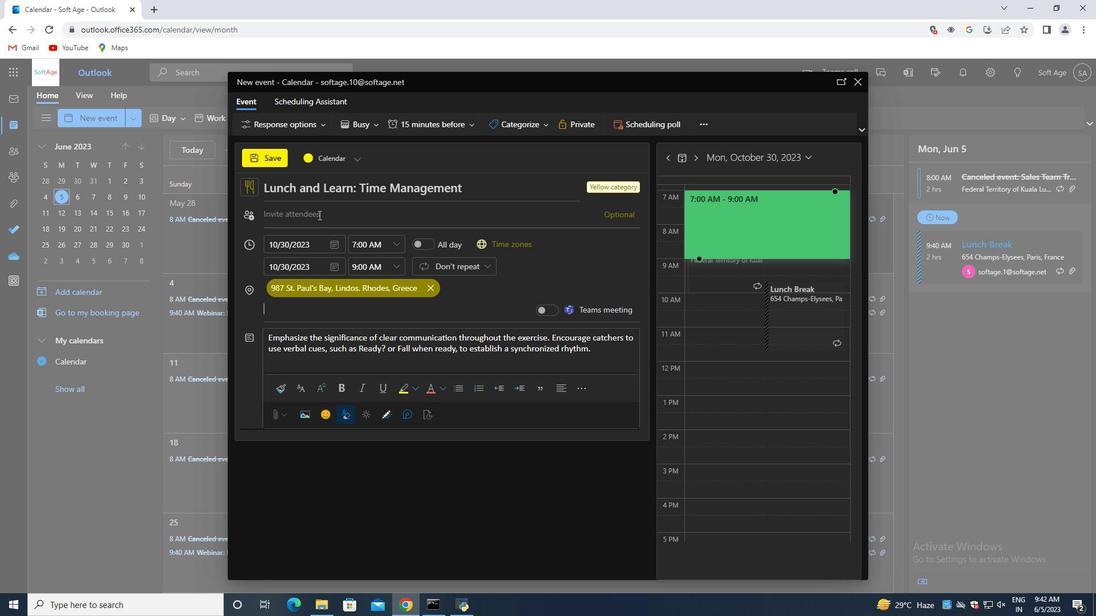 
Action: Key pressed softage.5<Key.shift>@softage.net<Key.enter>softage.6<Key.shift>@softage.<Key.backspace>.net<Key.enter>
Screenshot: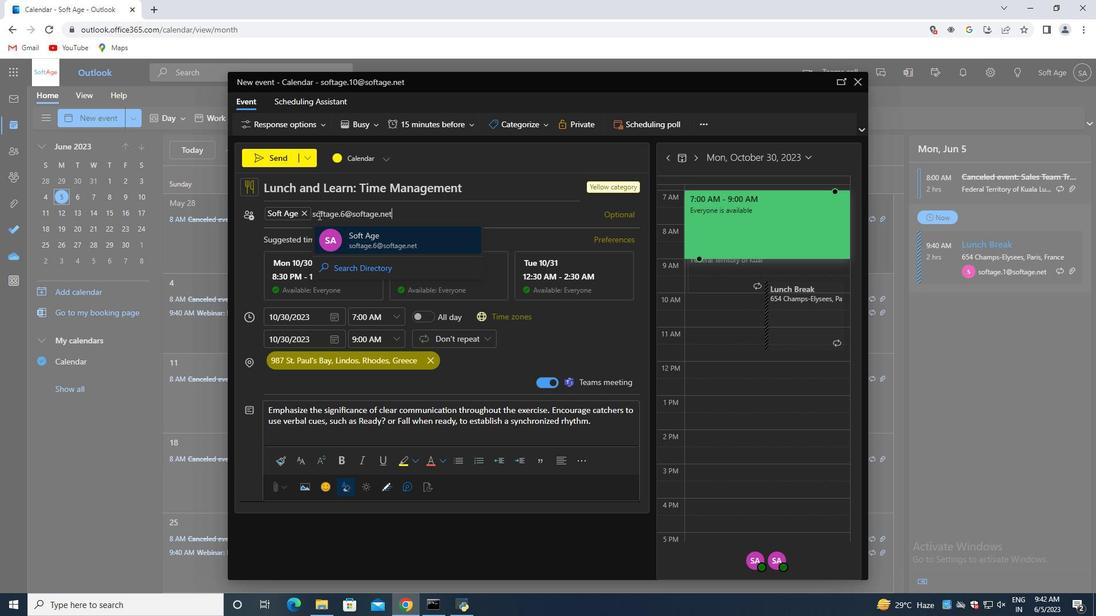 
Action: Mouse moved to (434, 125)
Screenshot: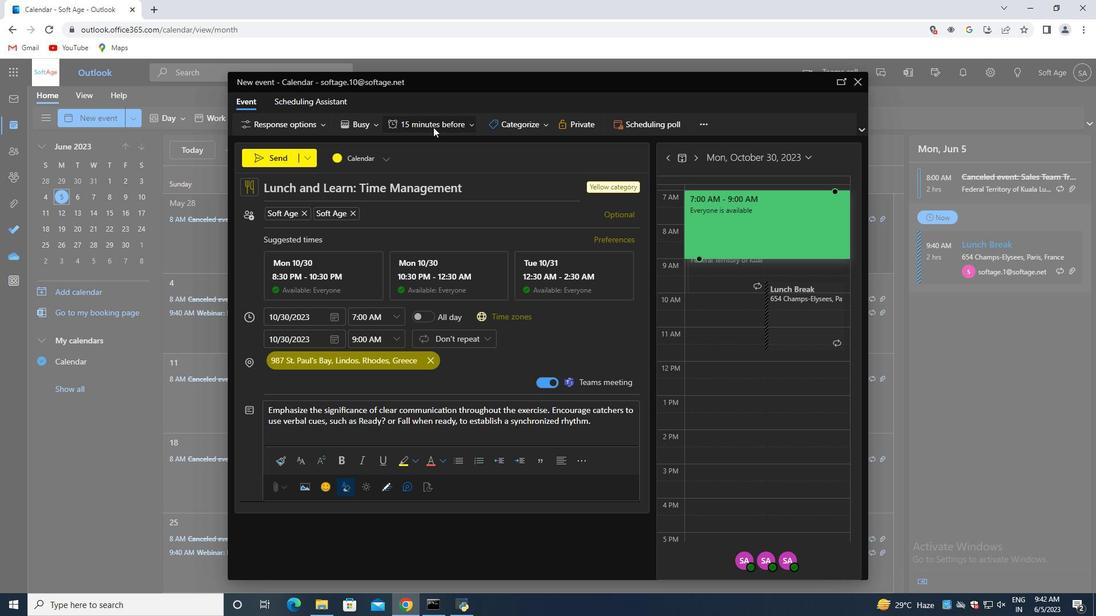 
Action: Mouse pressed left at (434, 125)
Screenshot: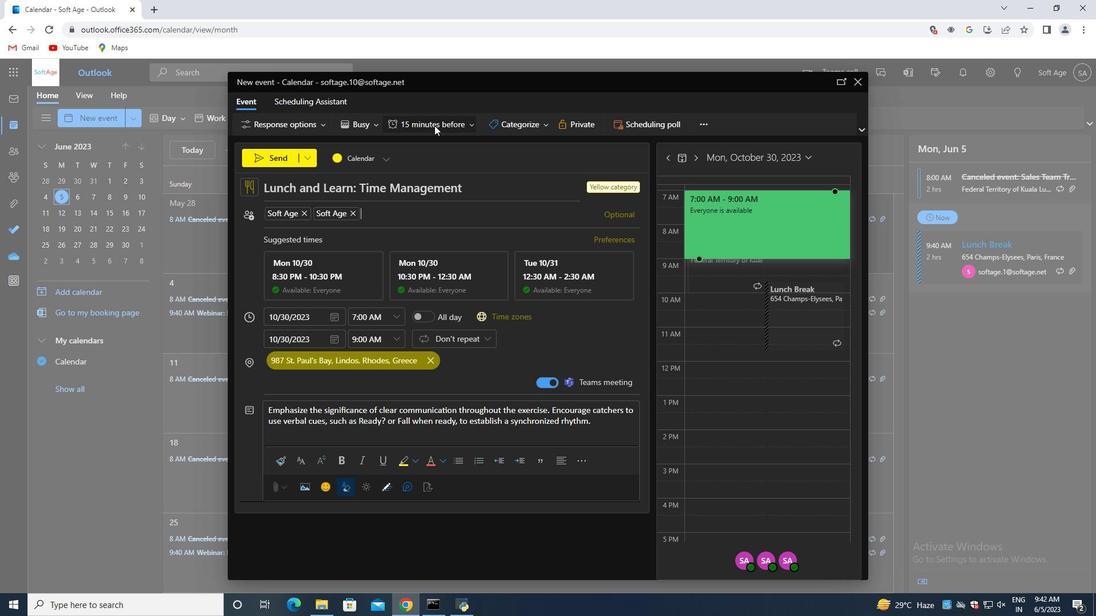 
Action: Mouse moved to (447, 227)
Screenshot: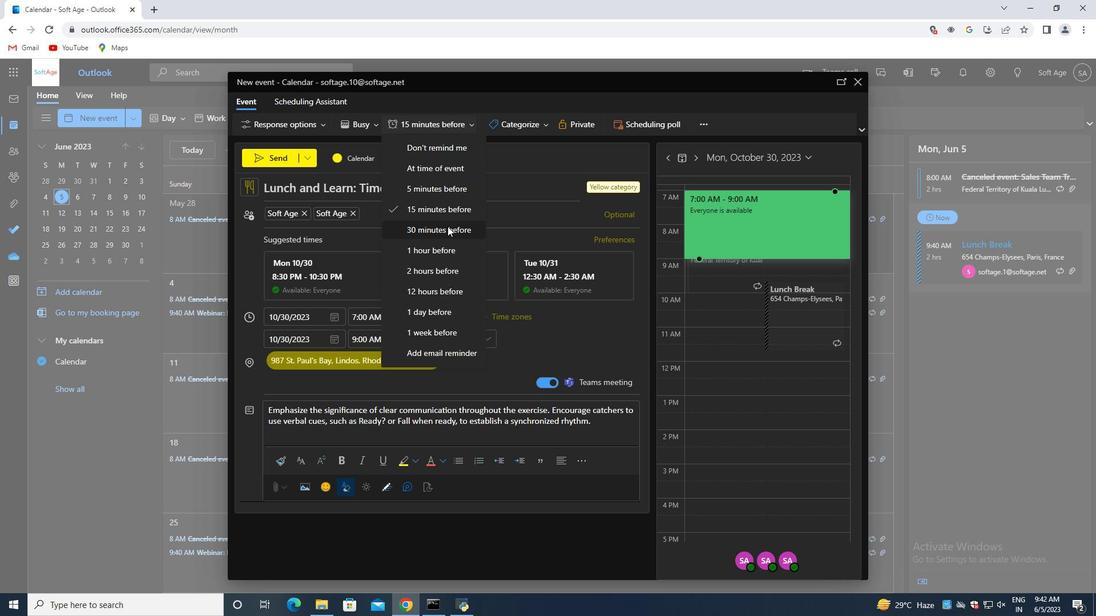 
Action: Mouse pressed left at (447, 227)
Screenshot: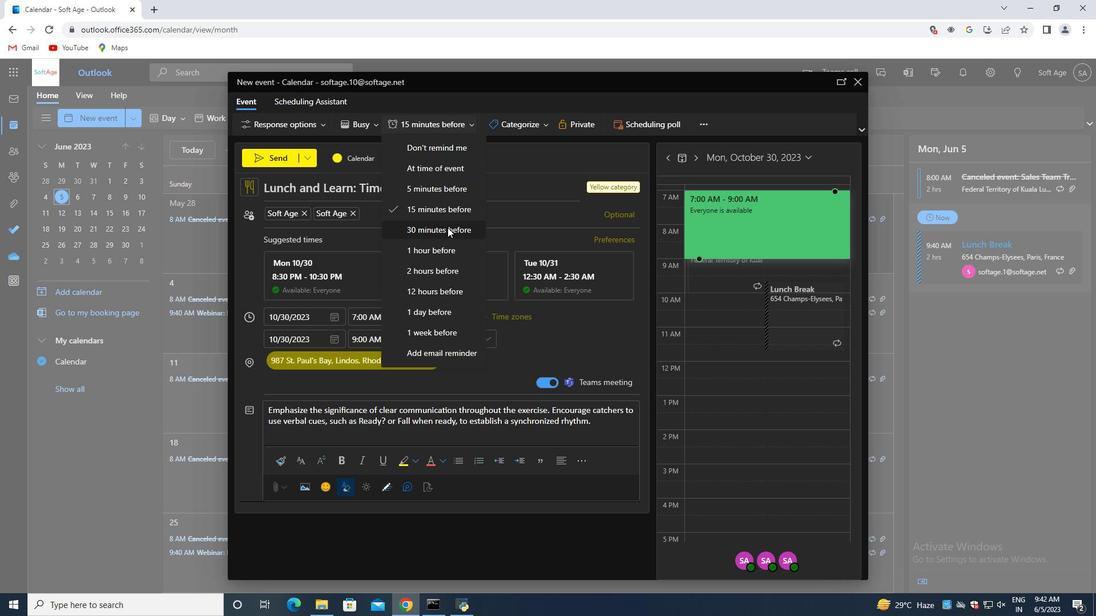 
Action: Mouse moved to (285, 153)
Screenshot: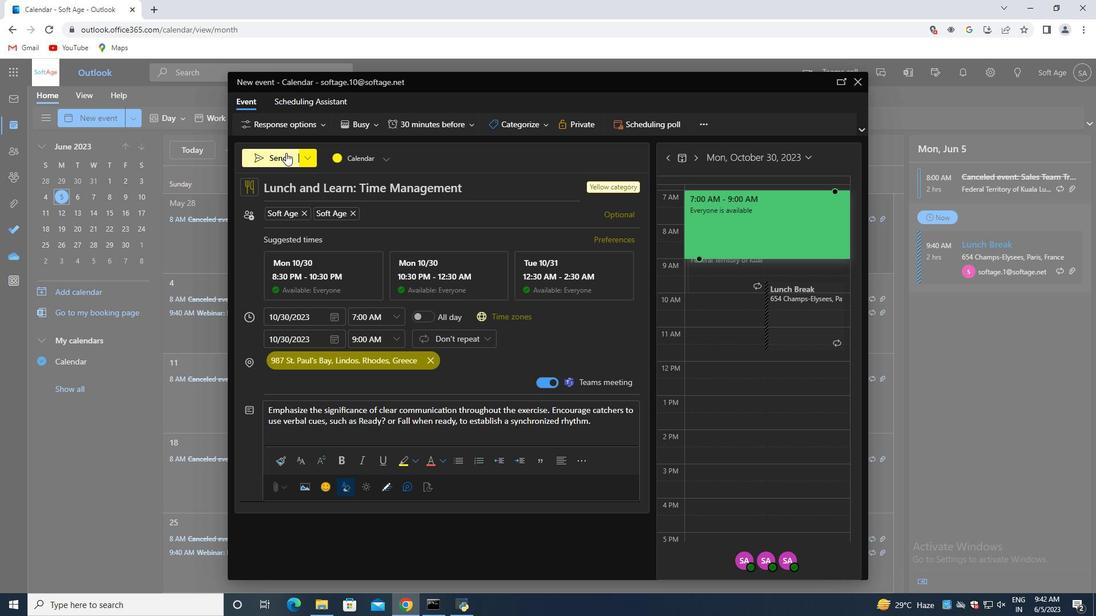 
Action: Mouse pressed left at (285, 153)
Screenshot: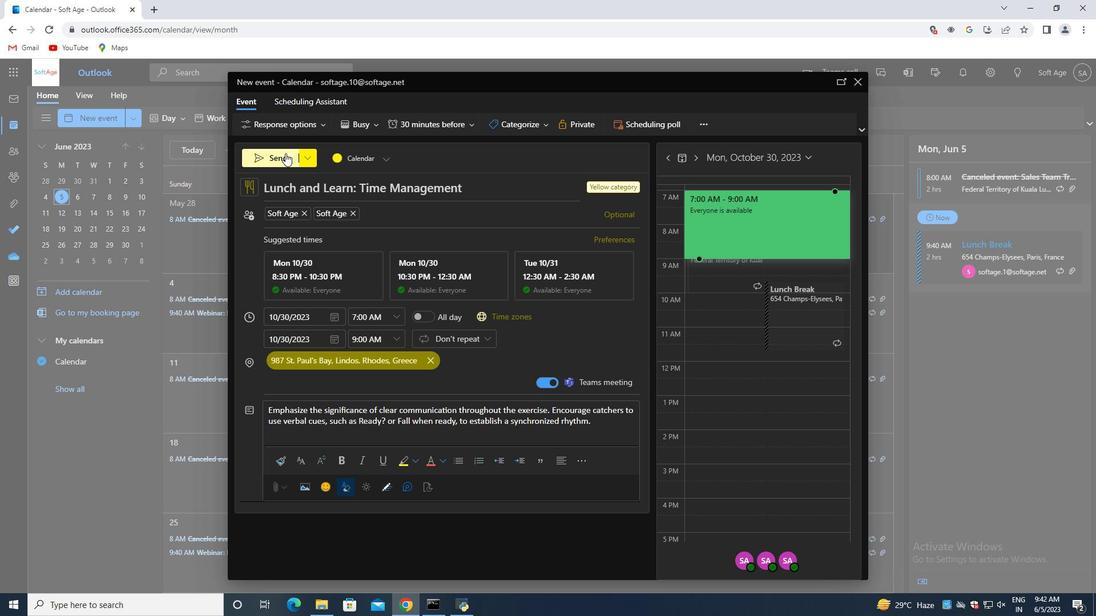 
